 Task: Search one way flight ticket for 1 adult, 5 children, 2 infants in seat and 1 infant on lap in first from Ceiba: Jose Aponte De La Torre Airport to Evansville: Evansville Regional Airport on 5-3-2023. Choice of flights is Spirit. Number of bags: 1 checked bag. Price is upto 55000. Outbound departure time preference is 12:00.
Action: Mouse moved to (402, 354)
Screenshot: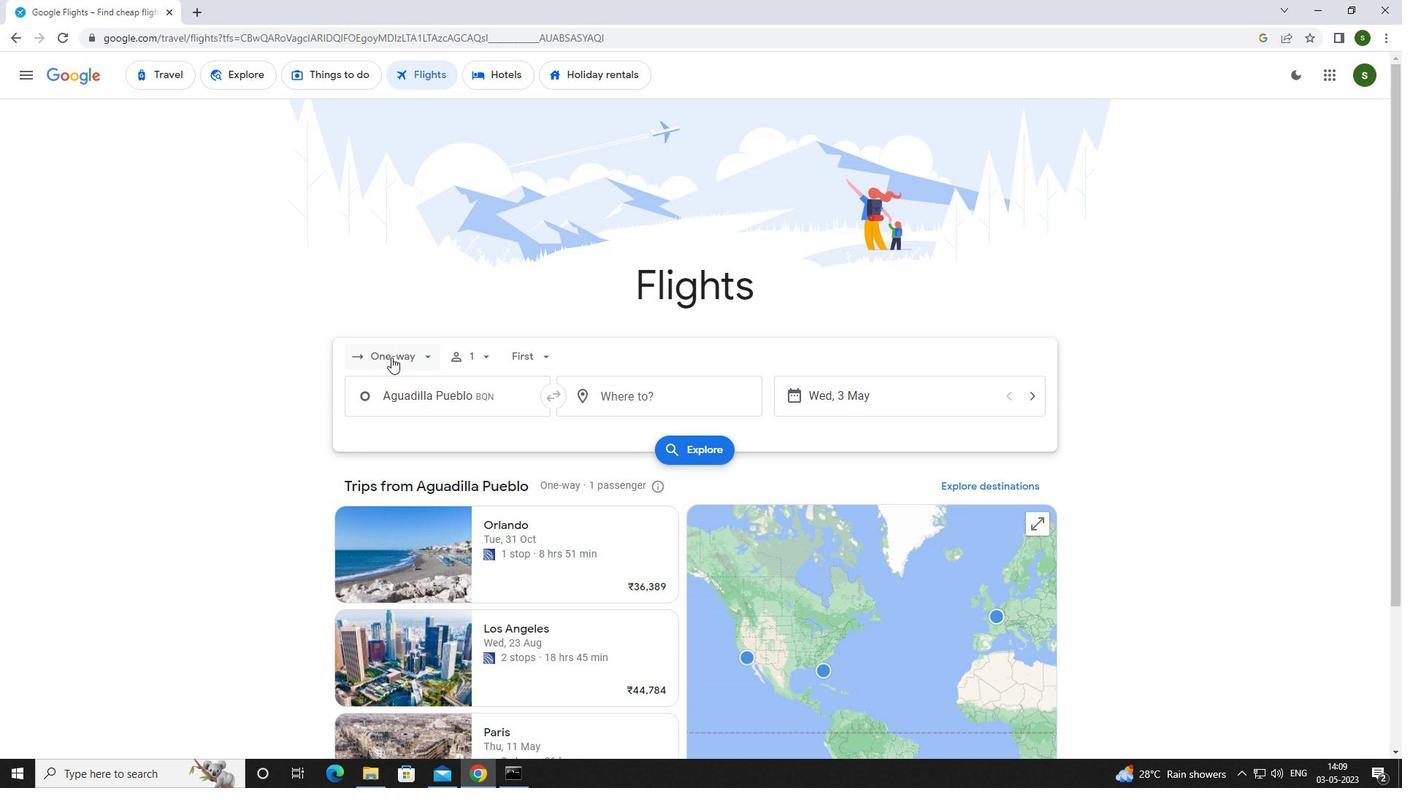 
Action: Mouse pressed left at (402, 354)
Screenshot: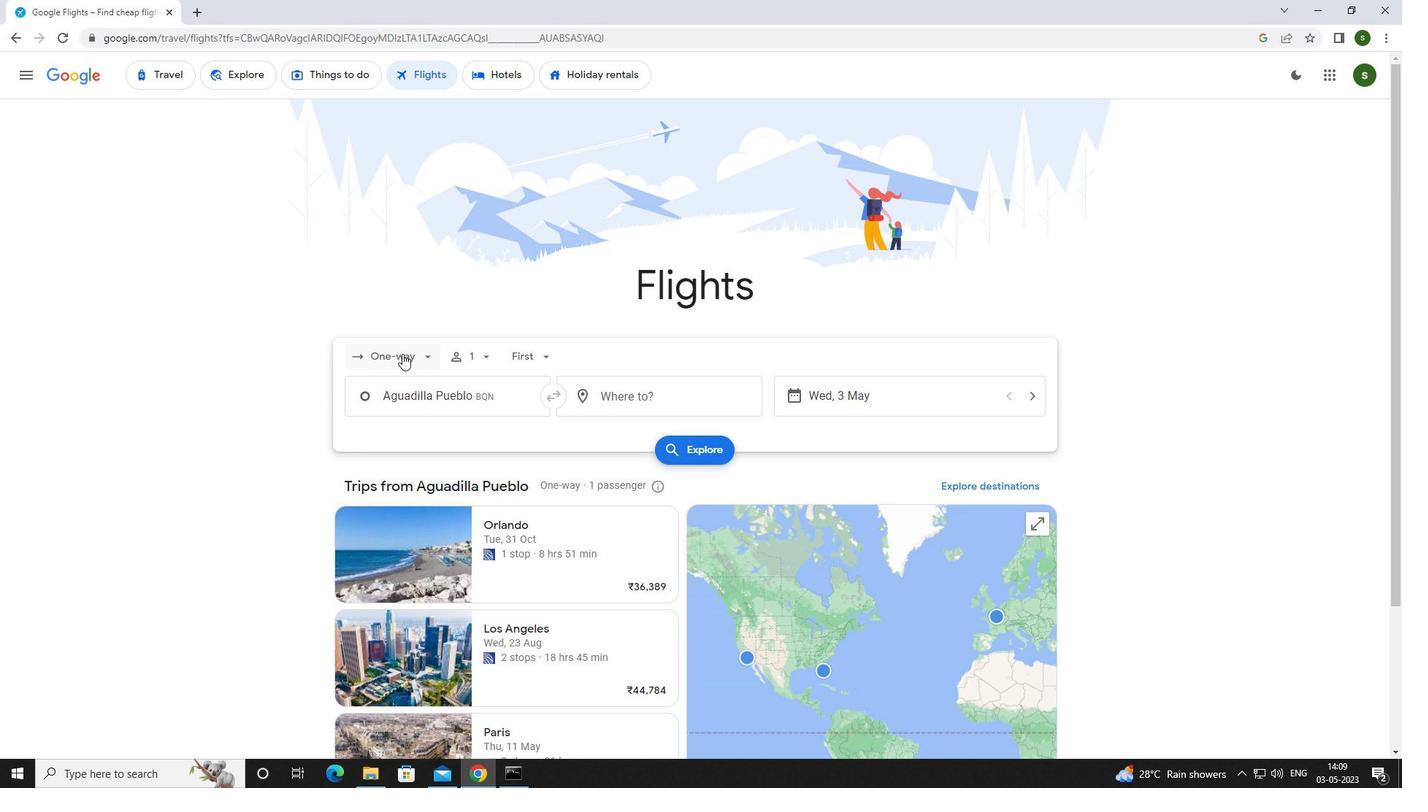
Action: Mouse moved to (403, 417)
Screenshot: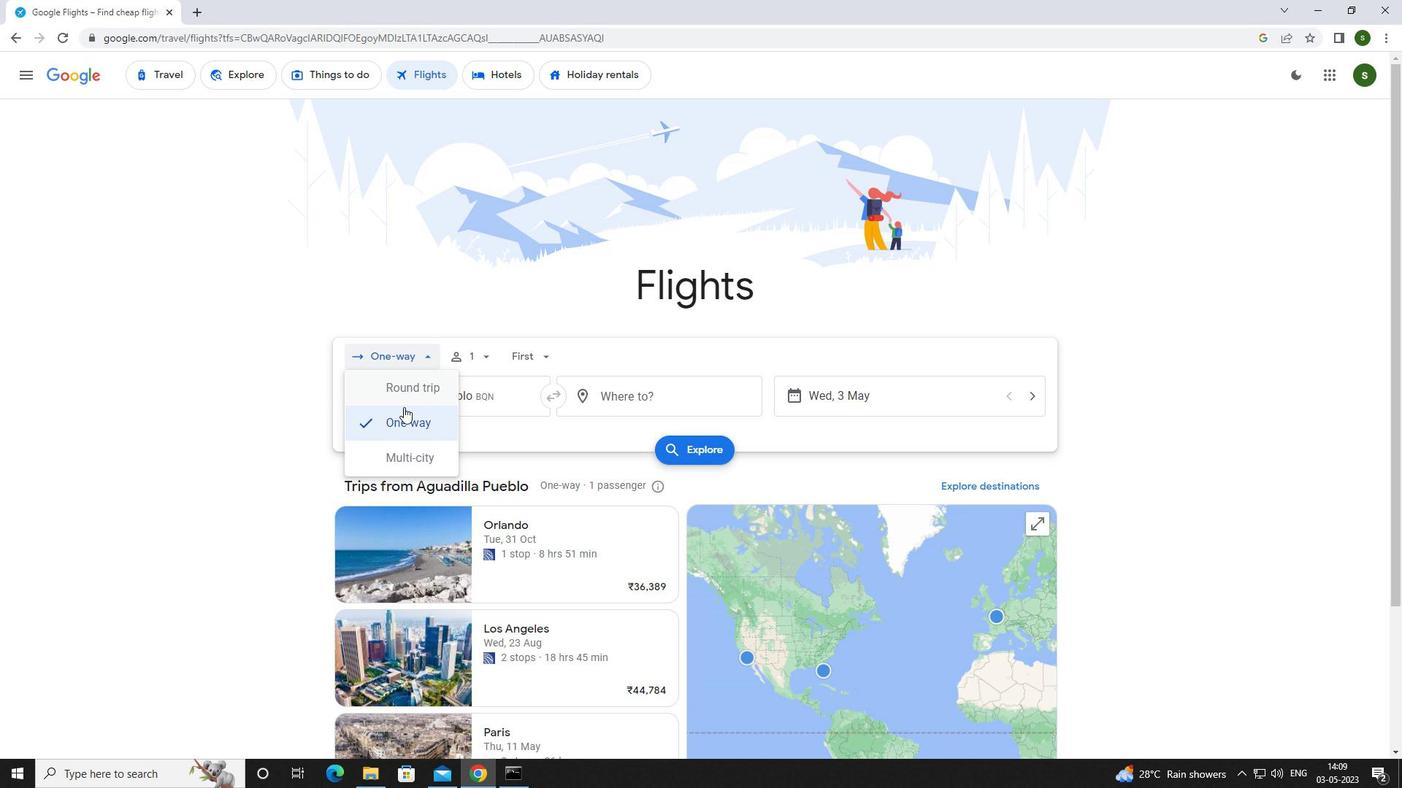 
Action: Mouse pressed left at (403, 417)
Screenshot: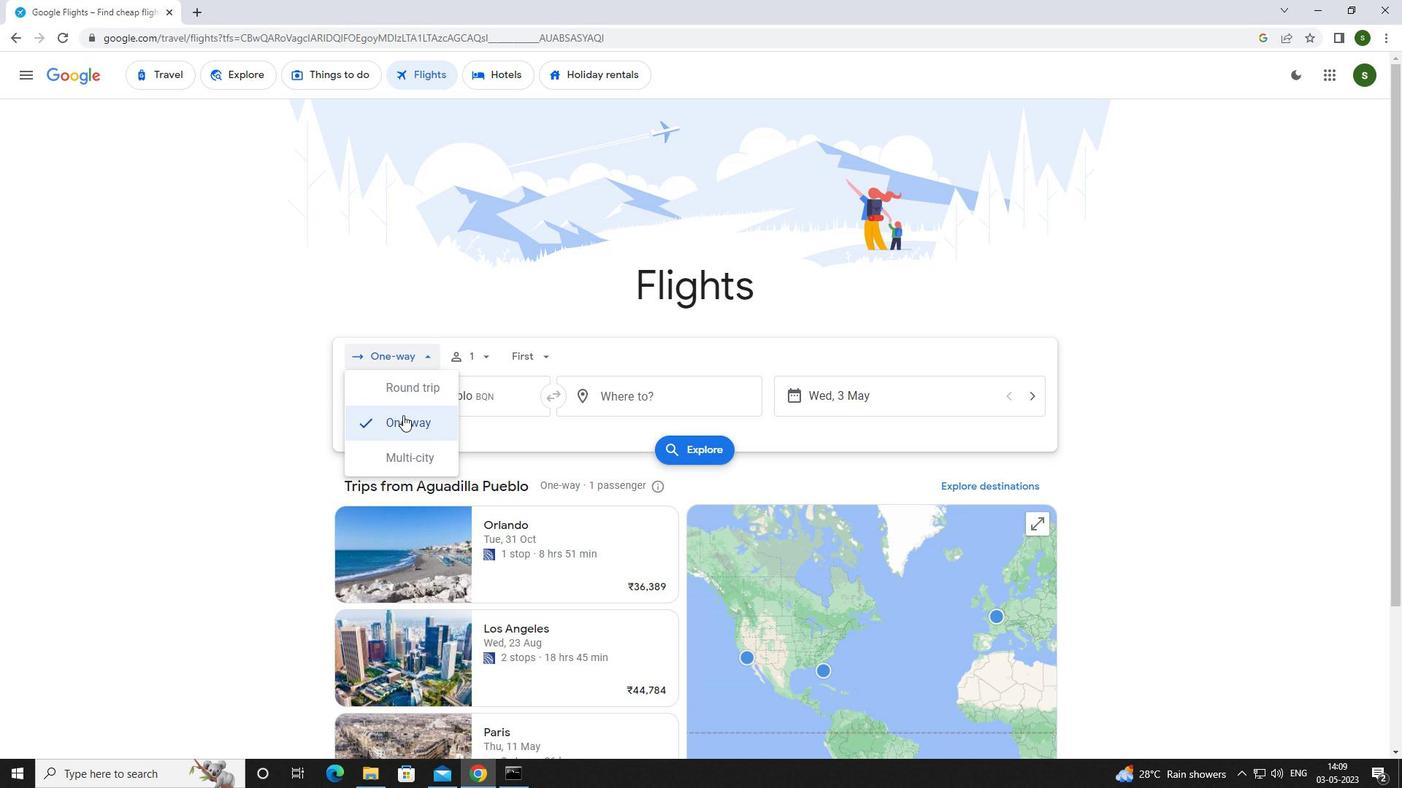 
Action: Mouse moved to (489, 366)
Screenshot: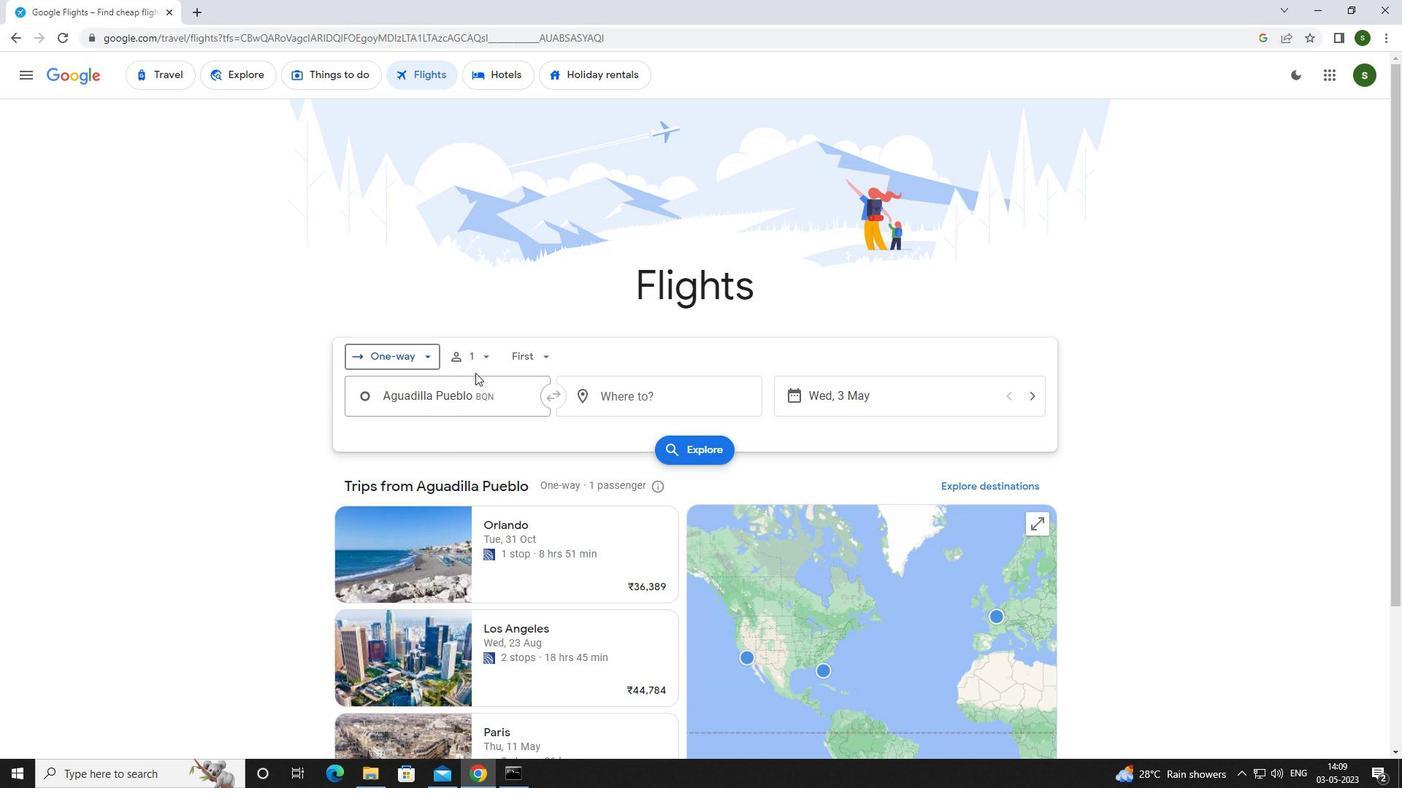
Action: Mouse pressed left at (489, 366)
Screenshot: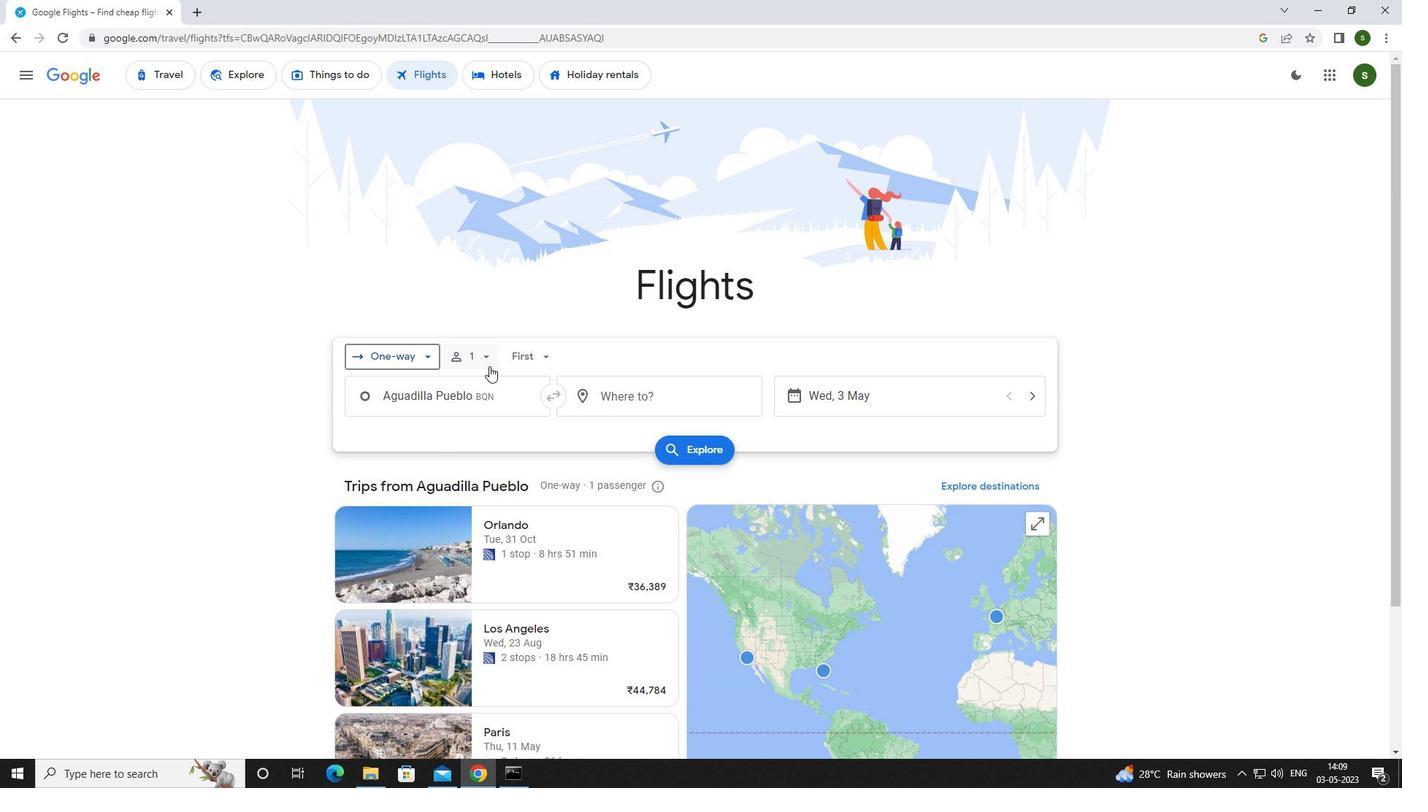 
Action: Mouse moved to (606, 434)
Screenshot: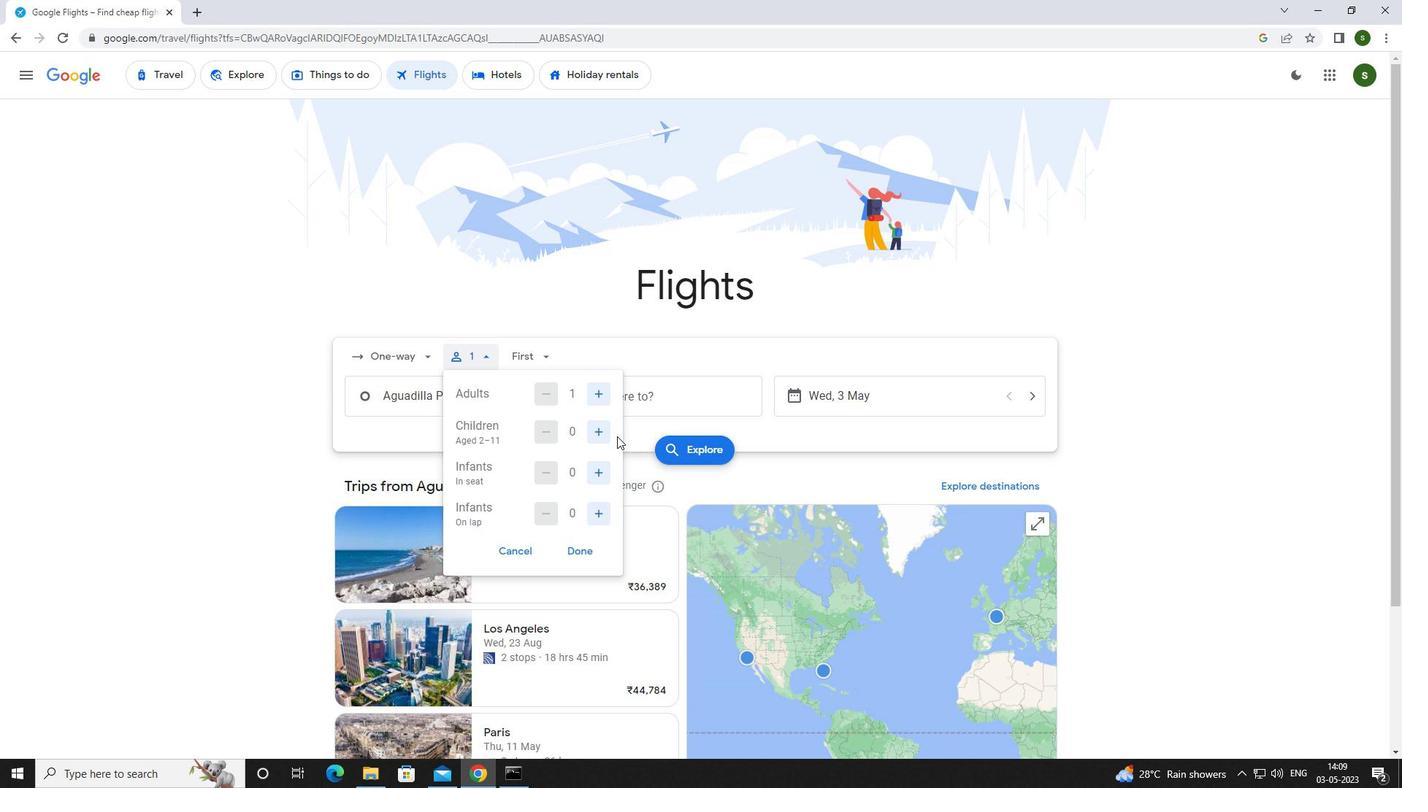 
Action: Mouse pressed left at (606, 434)
Screenshot: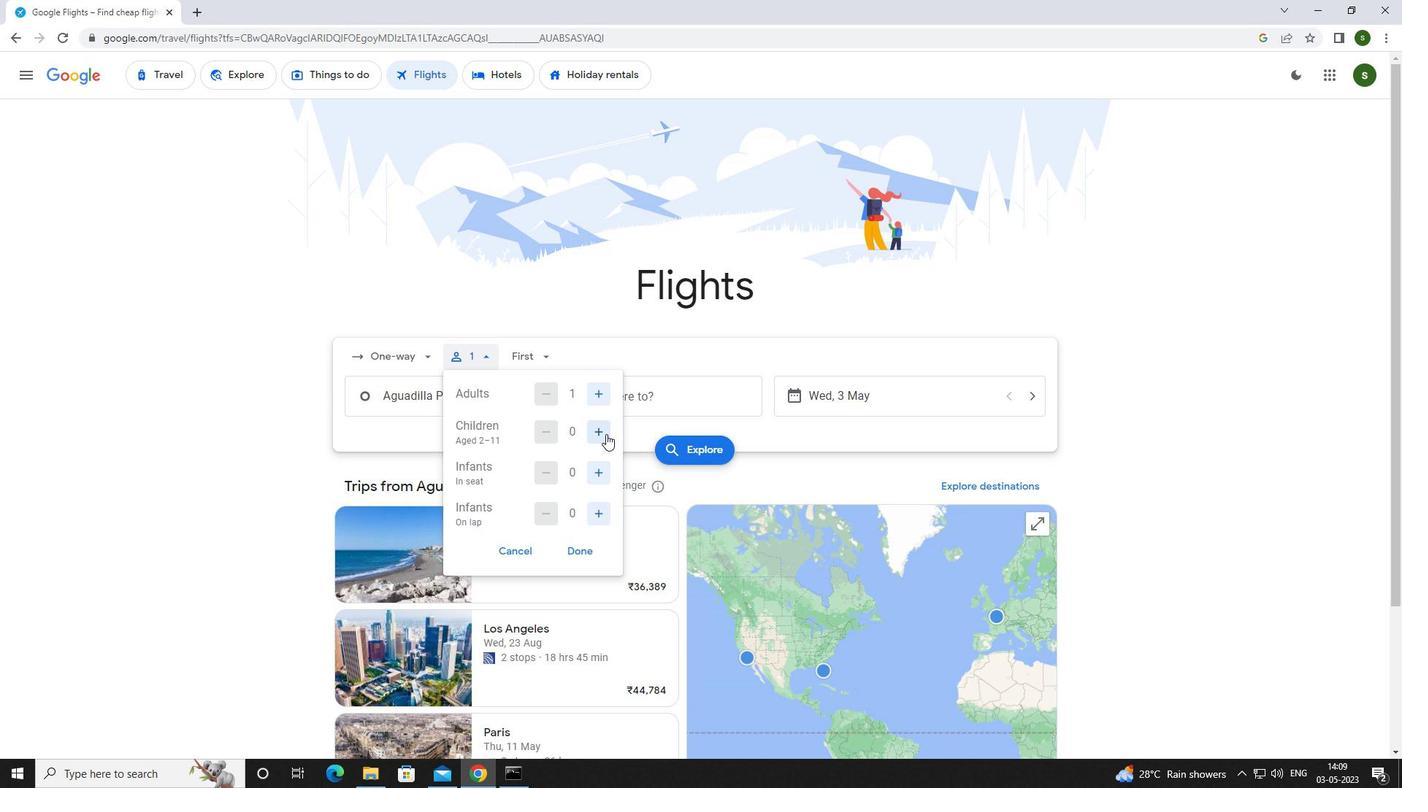 
Action: Mouse pressed left at (606, 434)
Screenshot: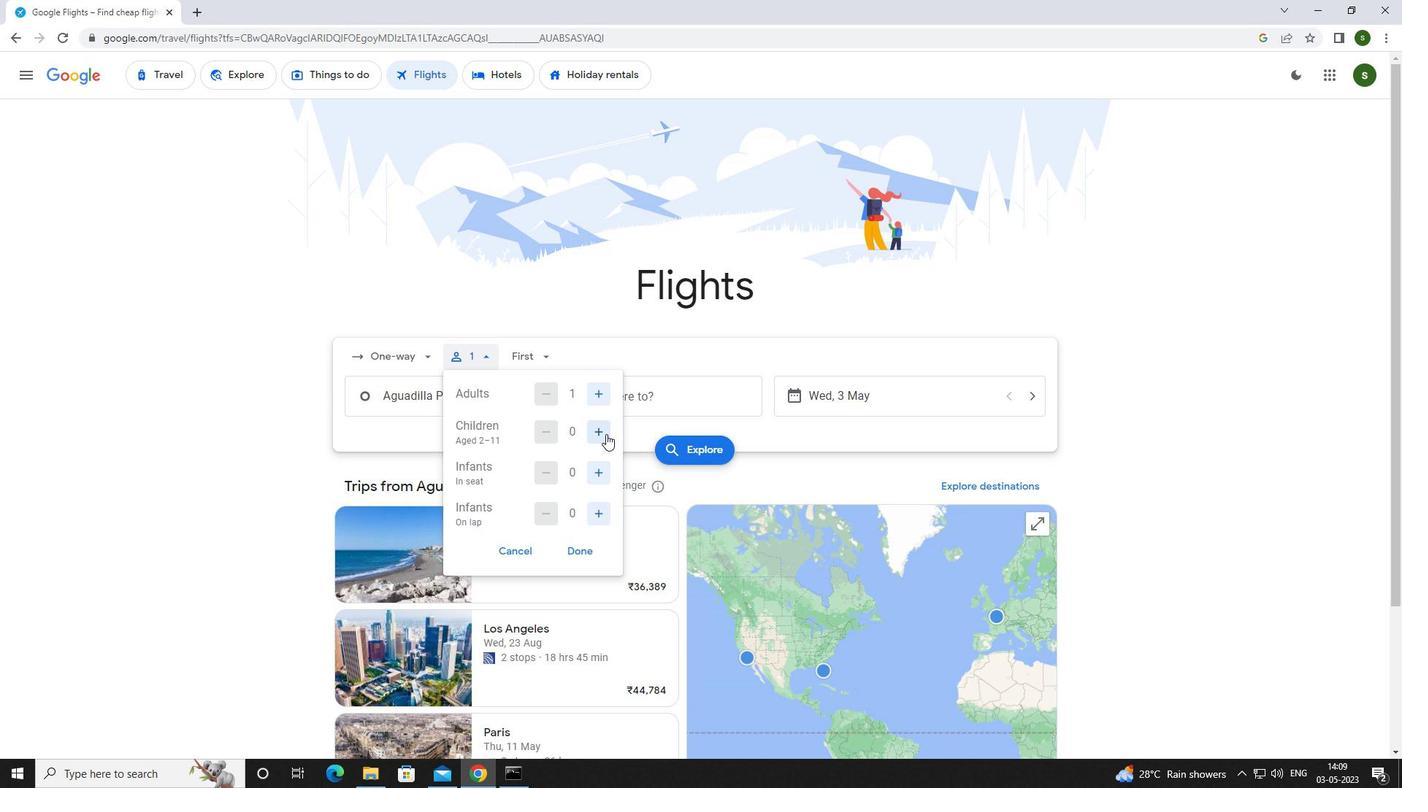 
Action: Mouse pressed left at (606, 434)
Screenshot: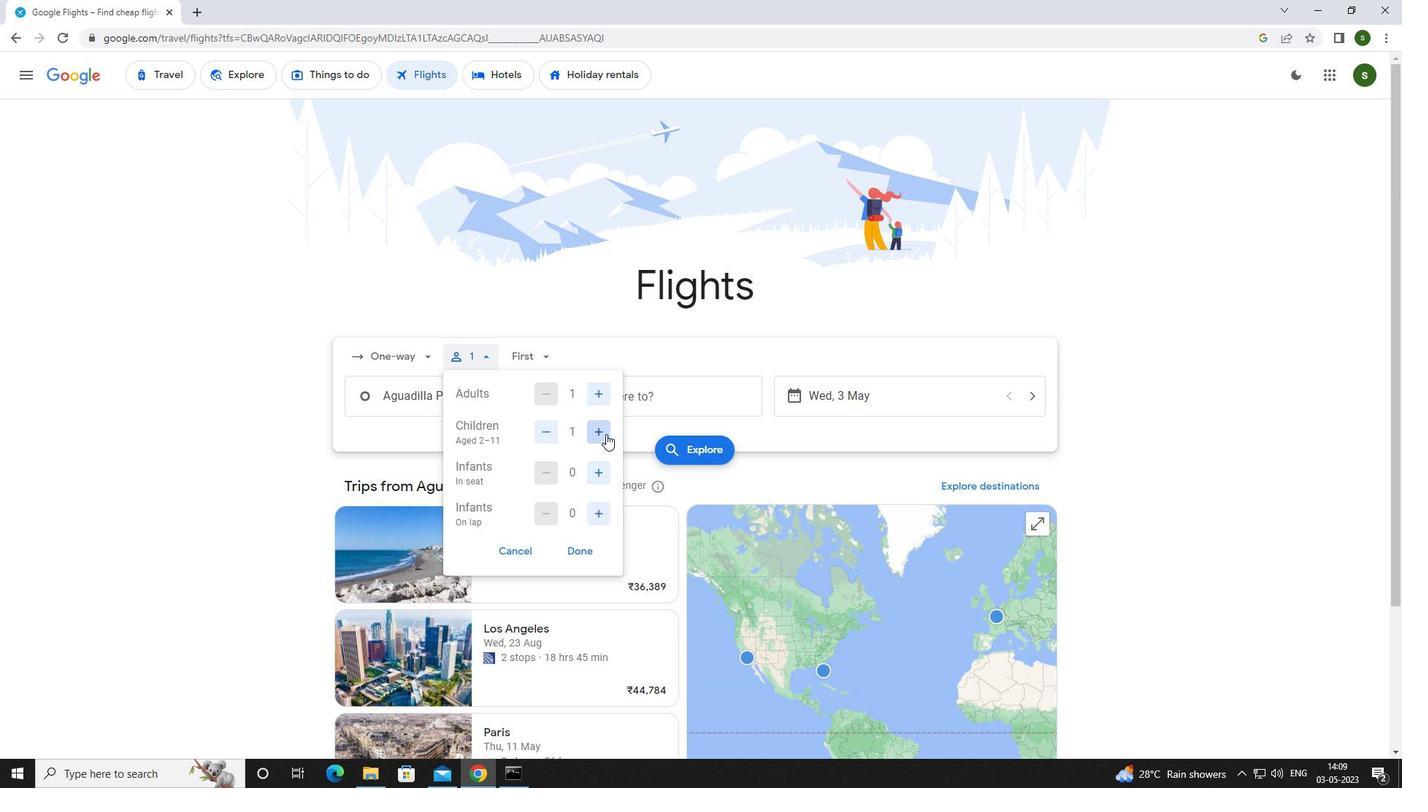 
Action: Mouse pressed left at (606, 434)
Screenshot: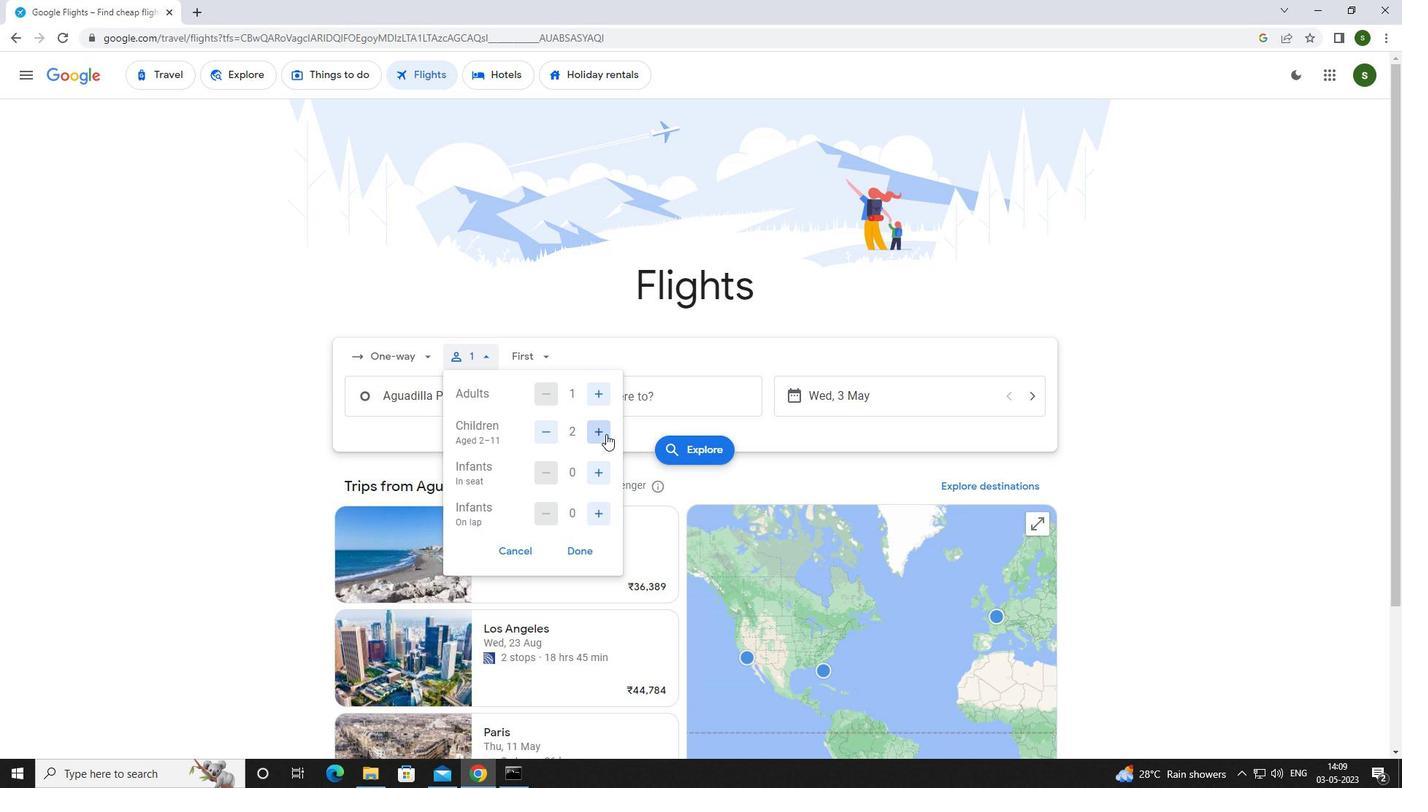 
Action: Mouse pressed left at (606, 434)
Screenshot: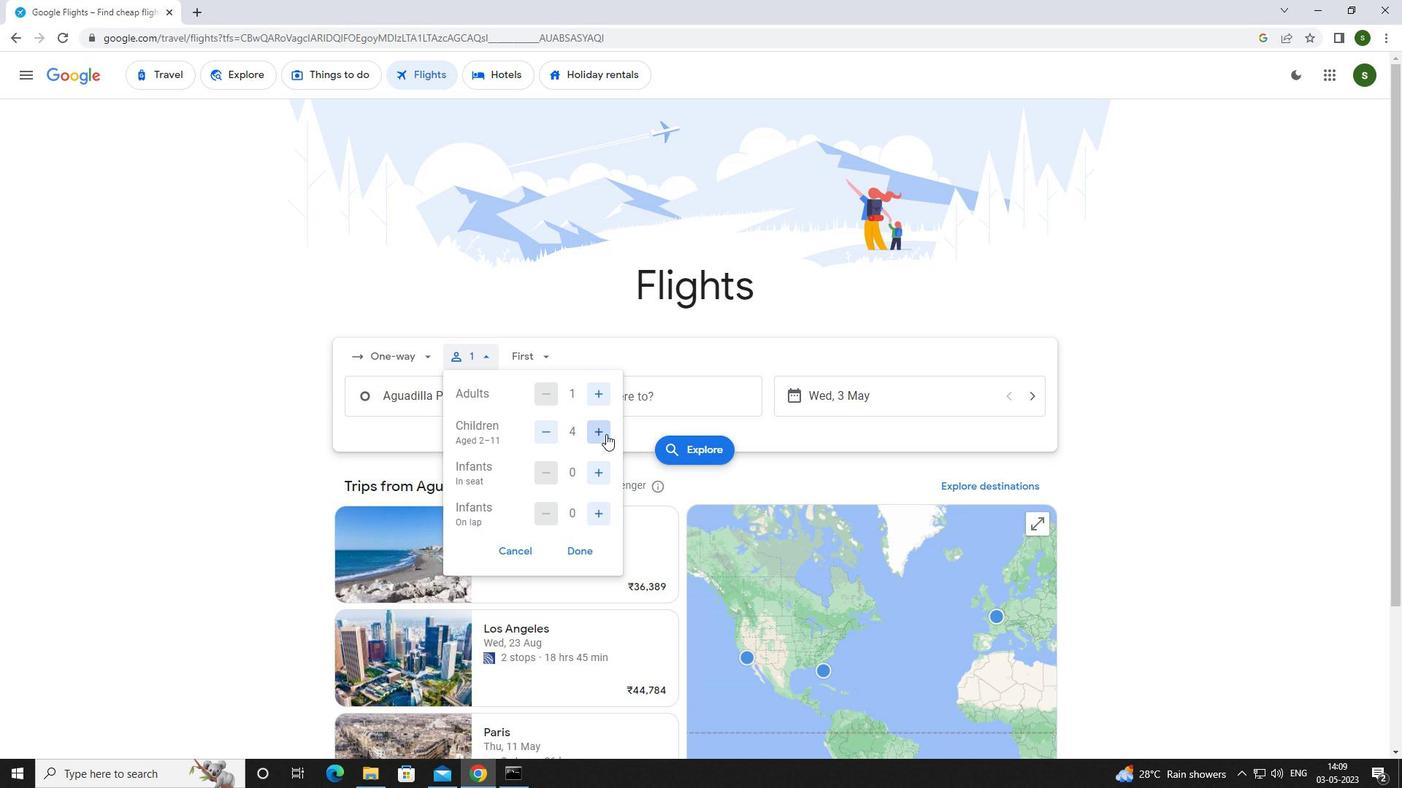 
Action: Mouse moved to (607, 475)
Screenshot: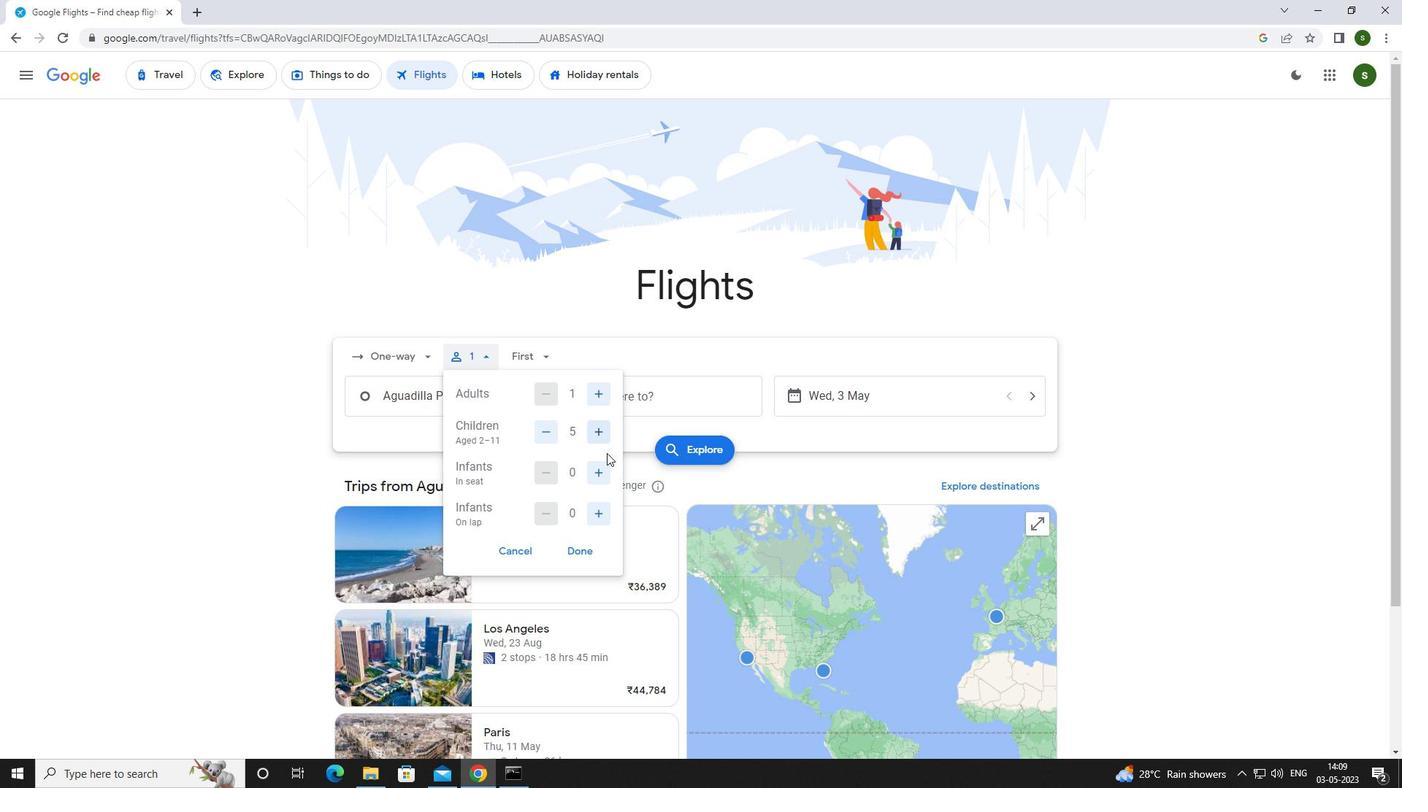 
Action: Mouse pressed left at (607, 475)
Screenshot: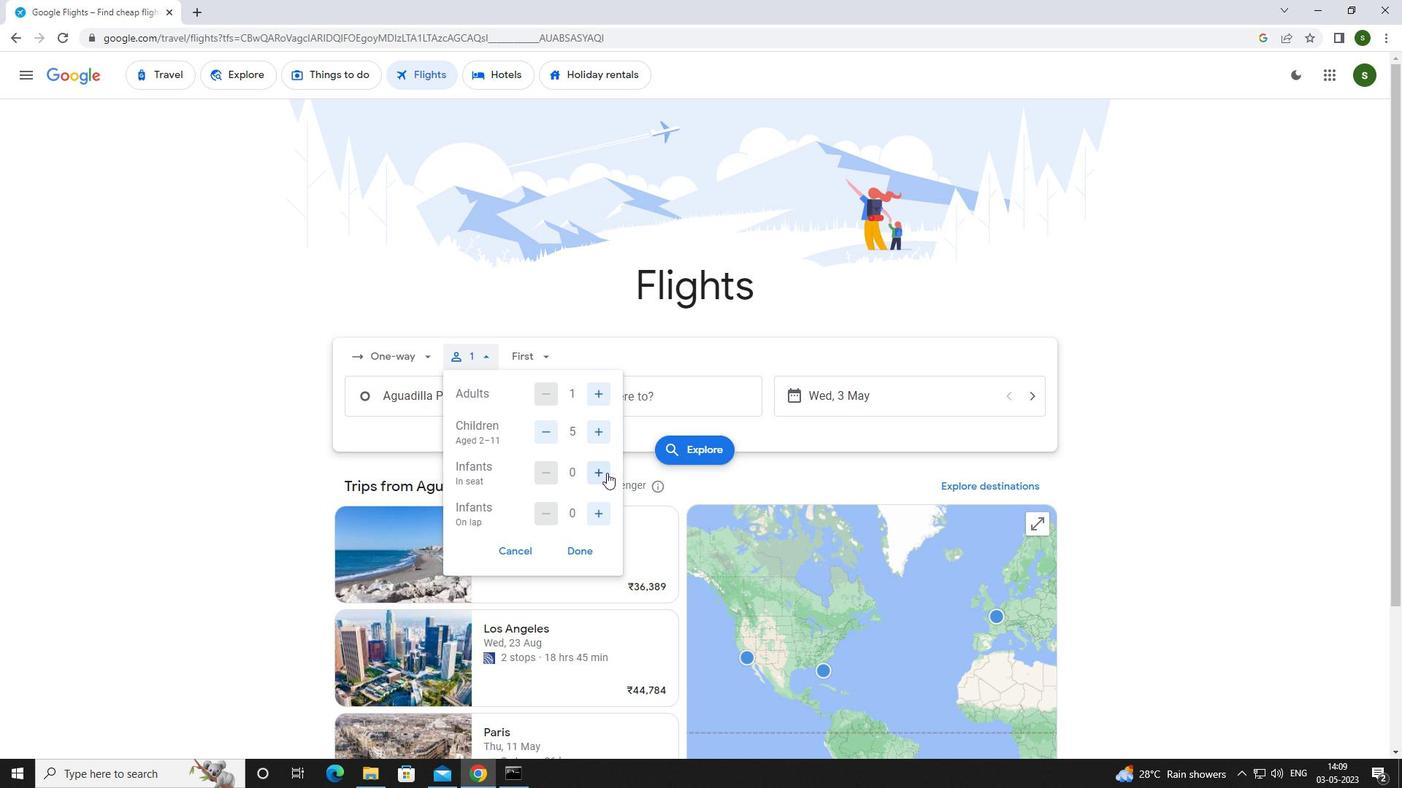 
Action: Mouse moved to (599, 513)
Screenshot: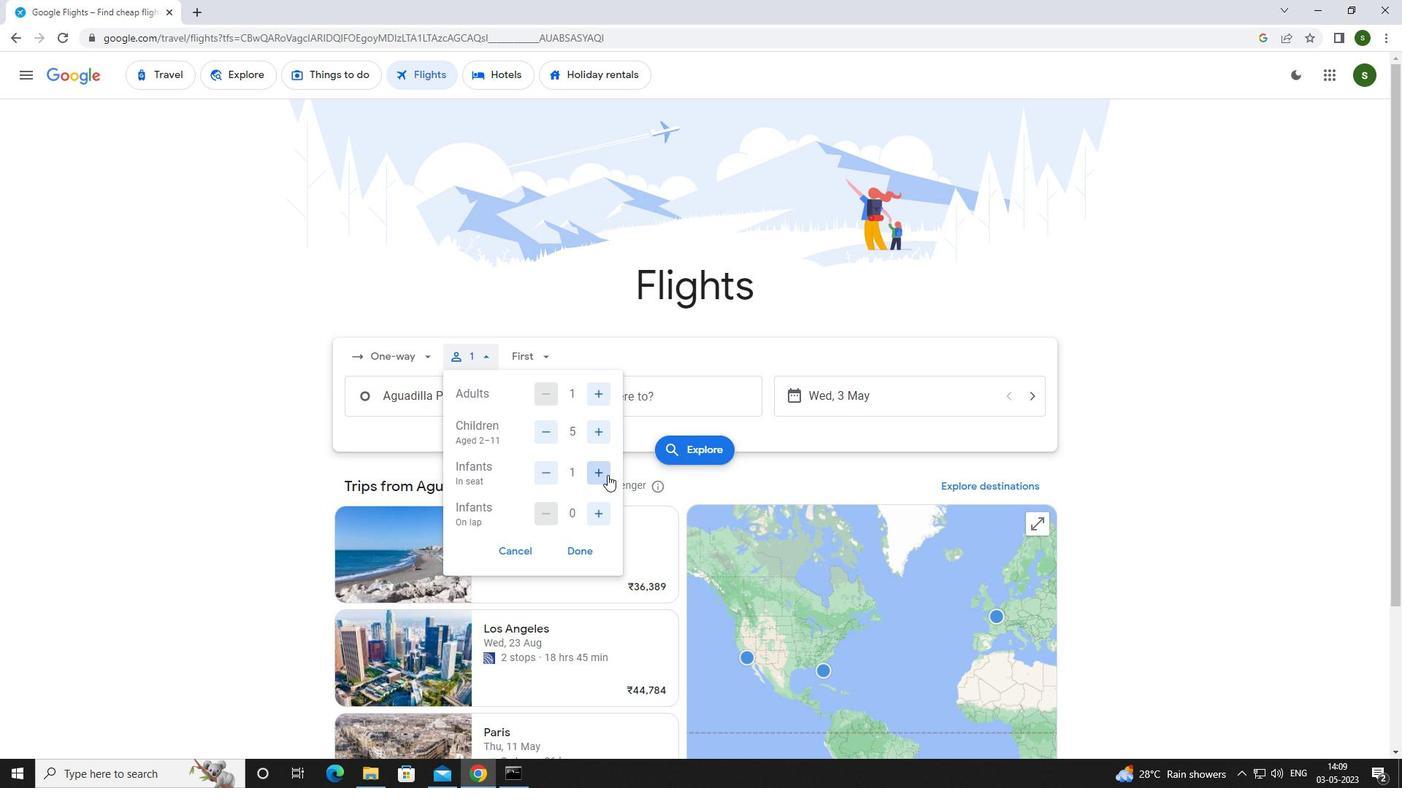 
Action: Mouse pressed left at (599, 513)
Screenshot: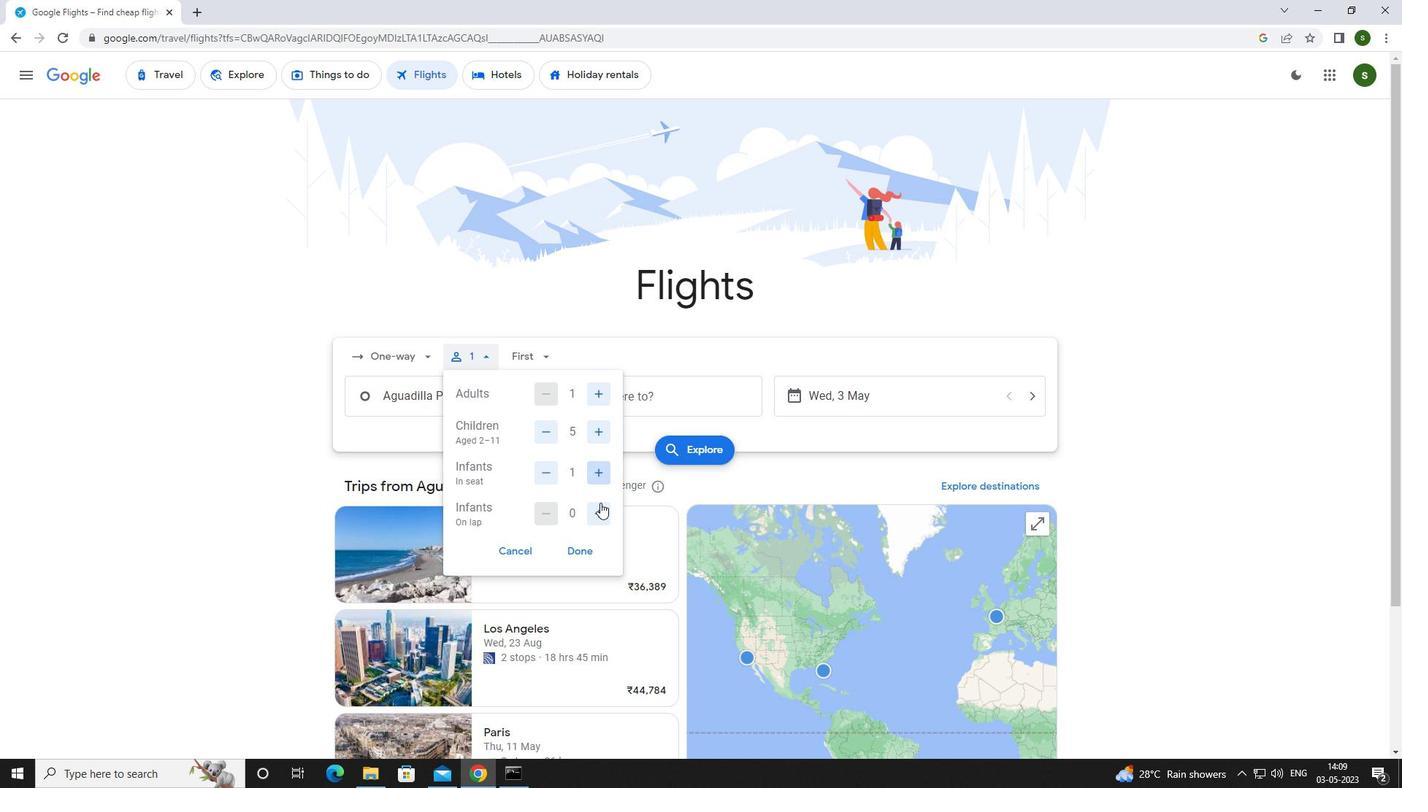 
Action: Mouse moved to (550, 357)
Screenshot: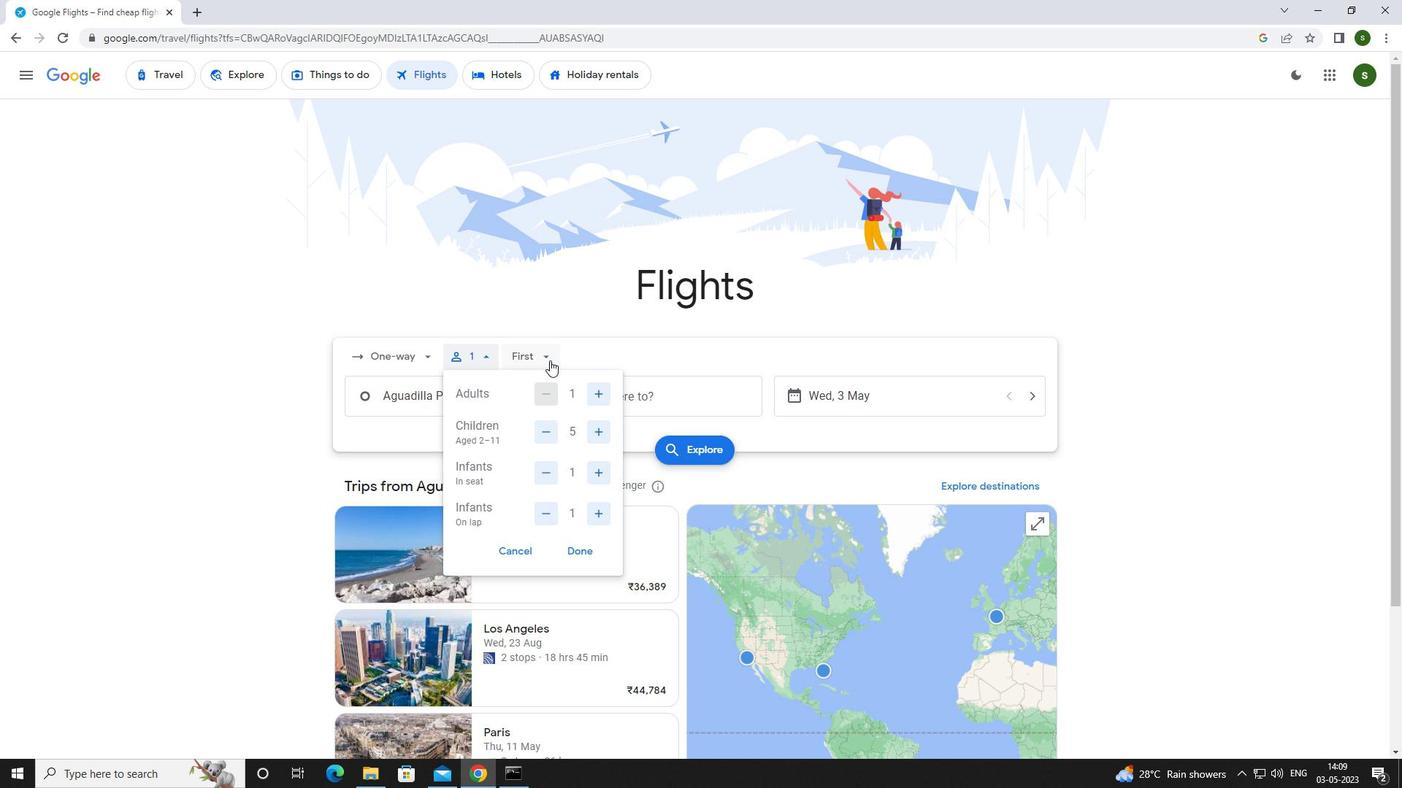 
Action: Mouse pressed left at (550, 357)
Screenshot: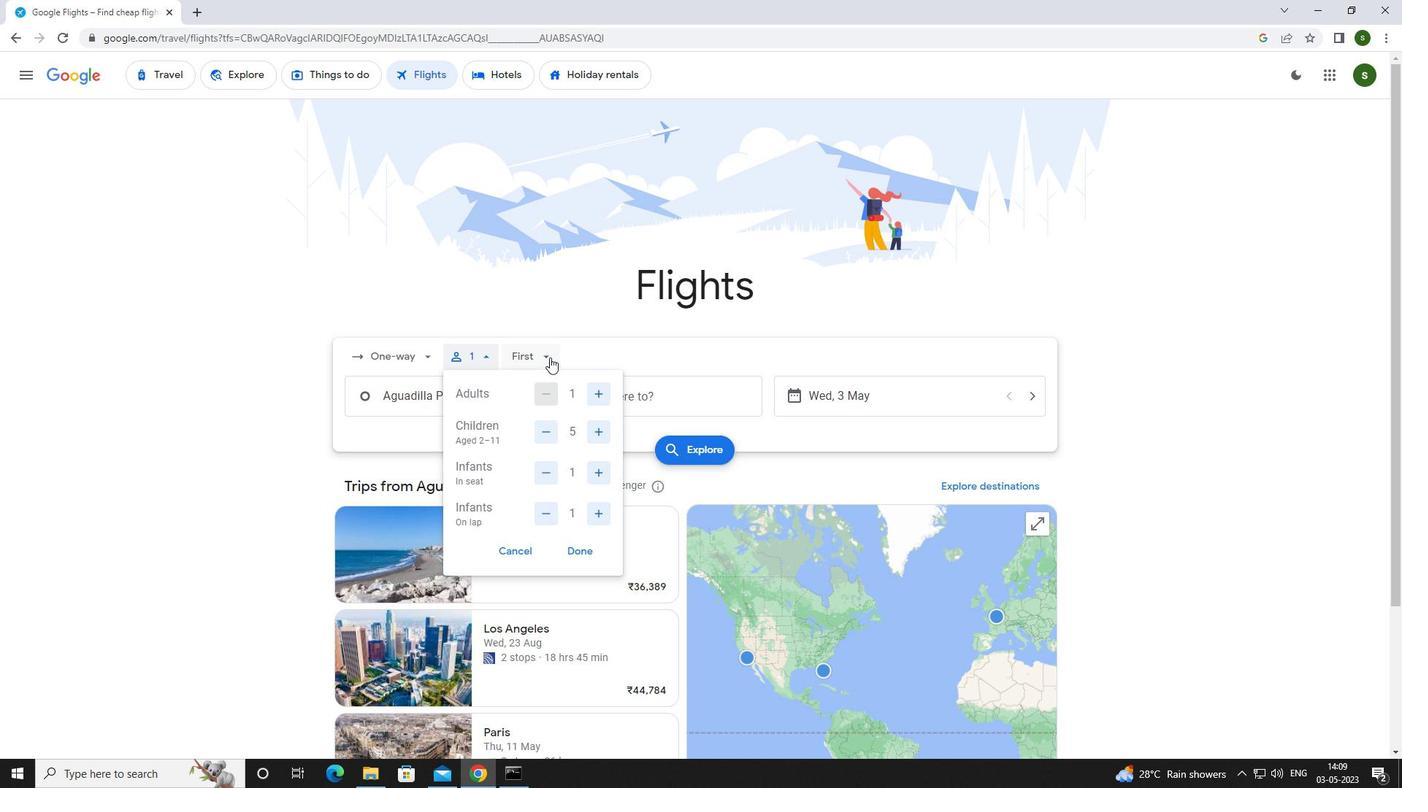 
Action: Mouse moved to (548, 493)
Screenshot: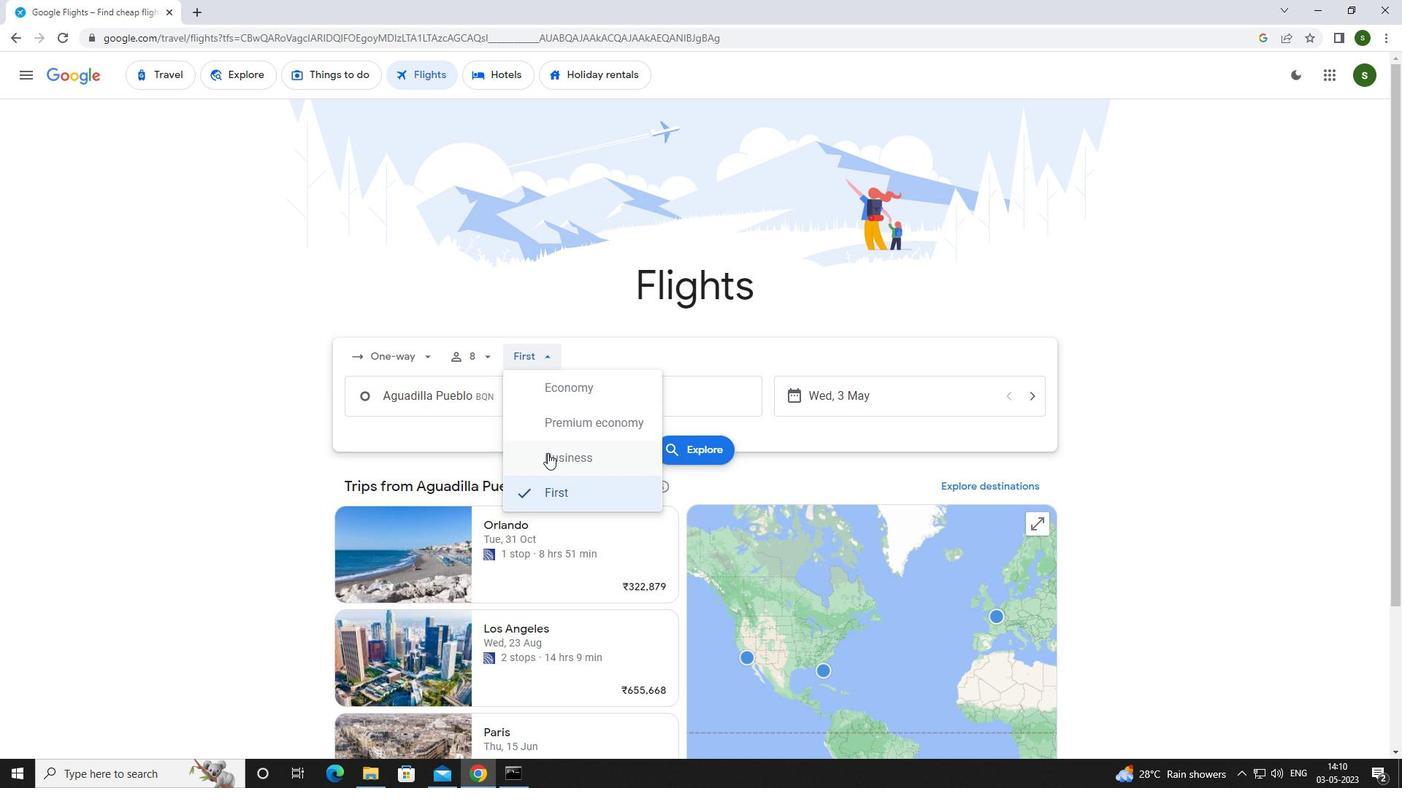 
Action: Mouse pressed left at (548, 493)
Screenshot: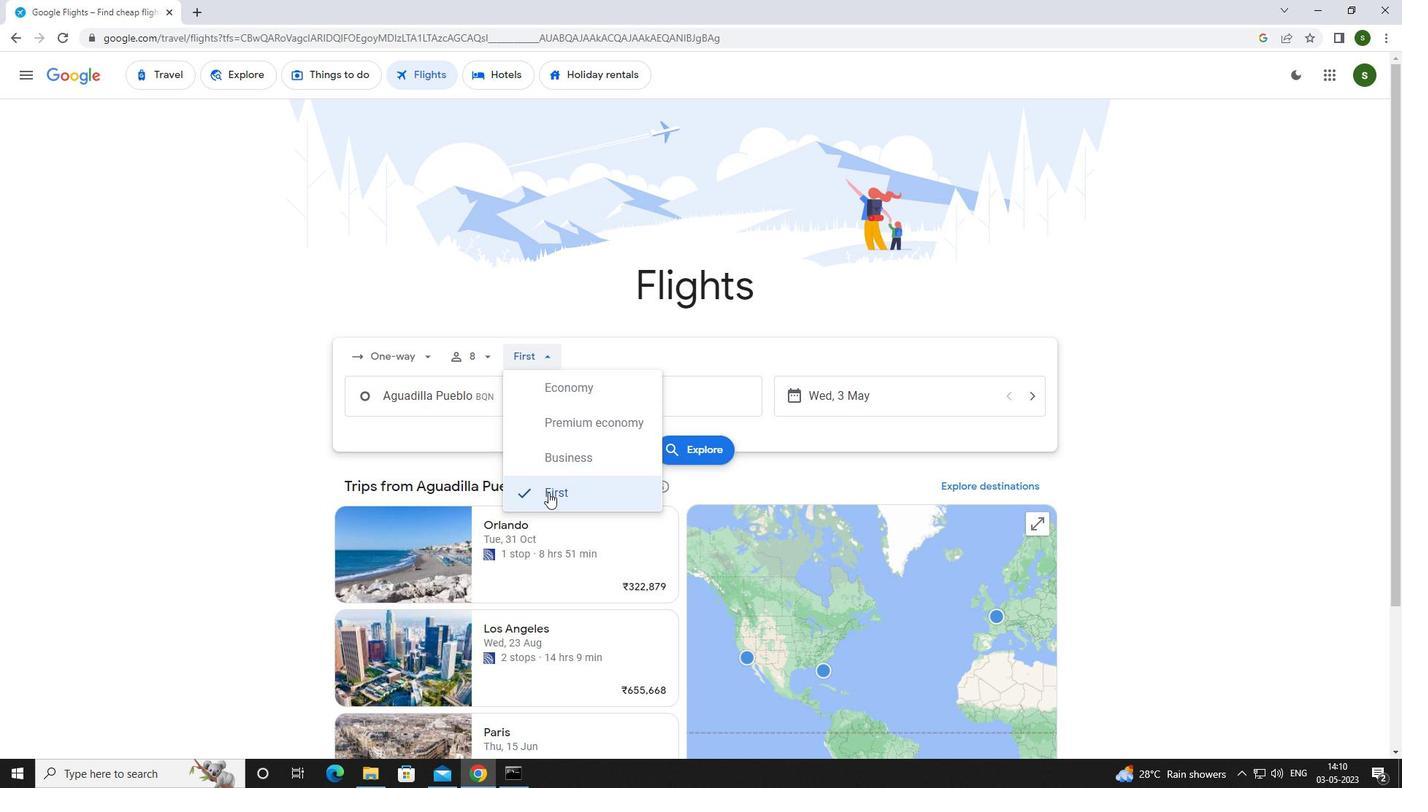 
Action: Mouse moved to (514, 401)
Screenshot: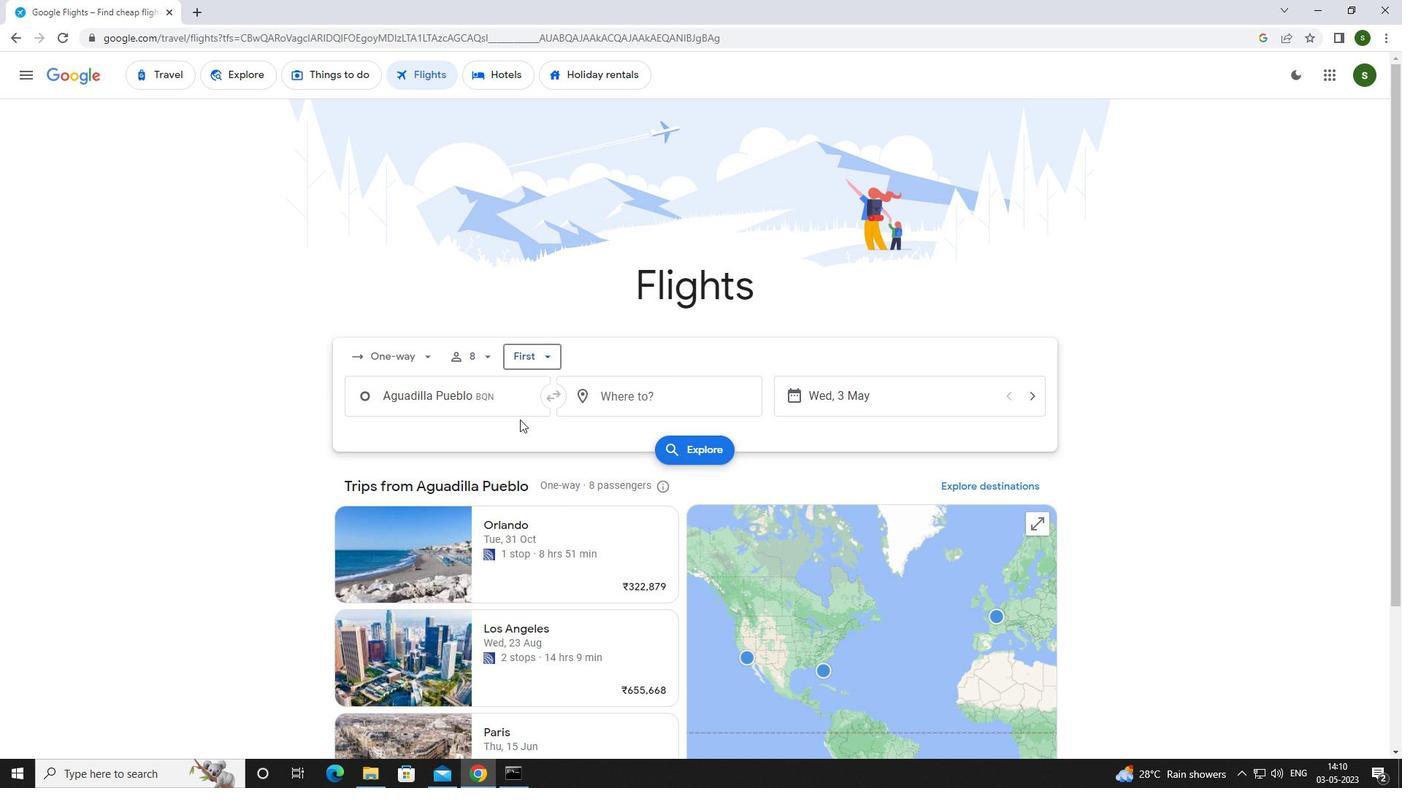 
Action: Mouse pressed left at (514, 401)
Screenshot: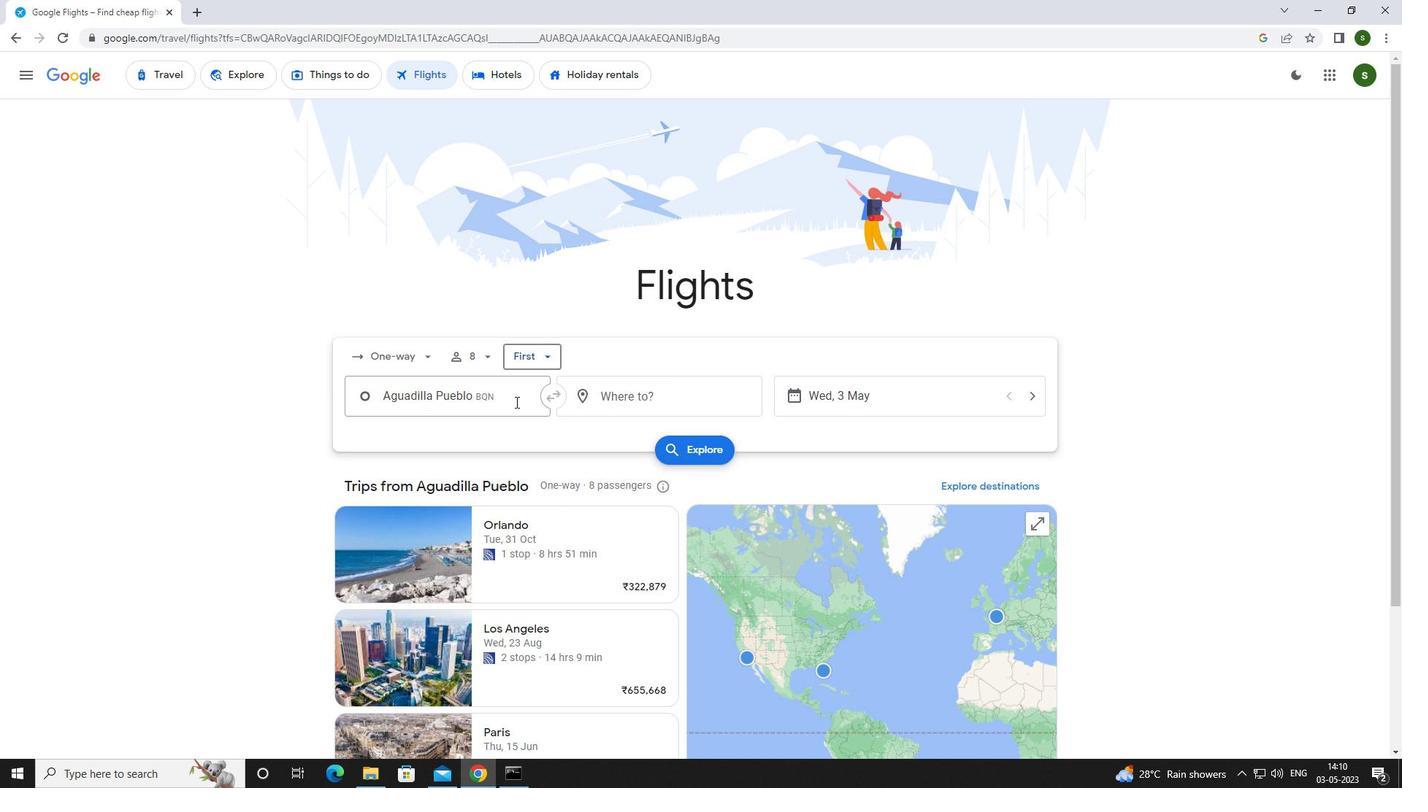 
Action: Mouse moved to (514, 399)
Screenshot: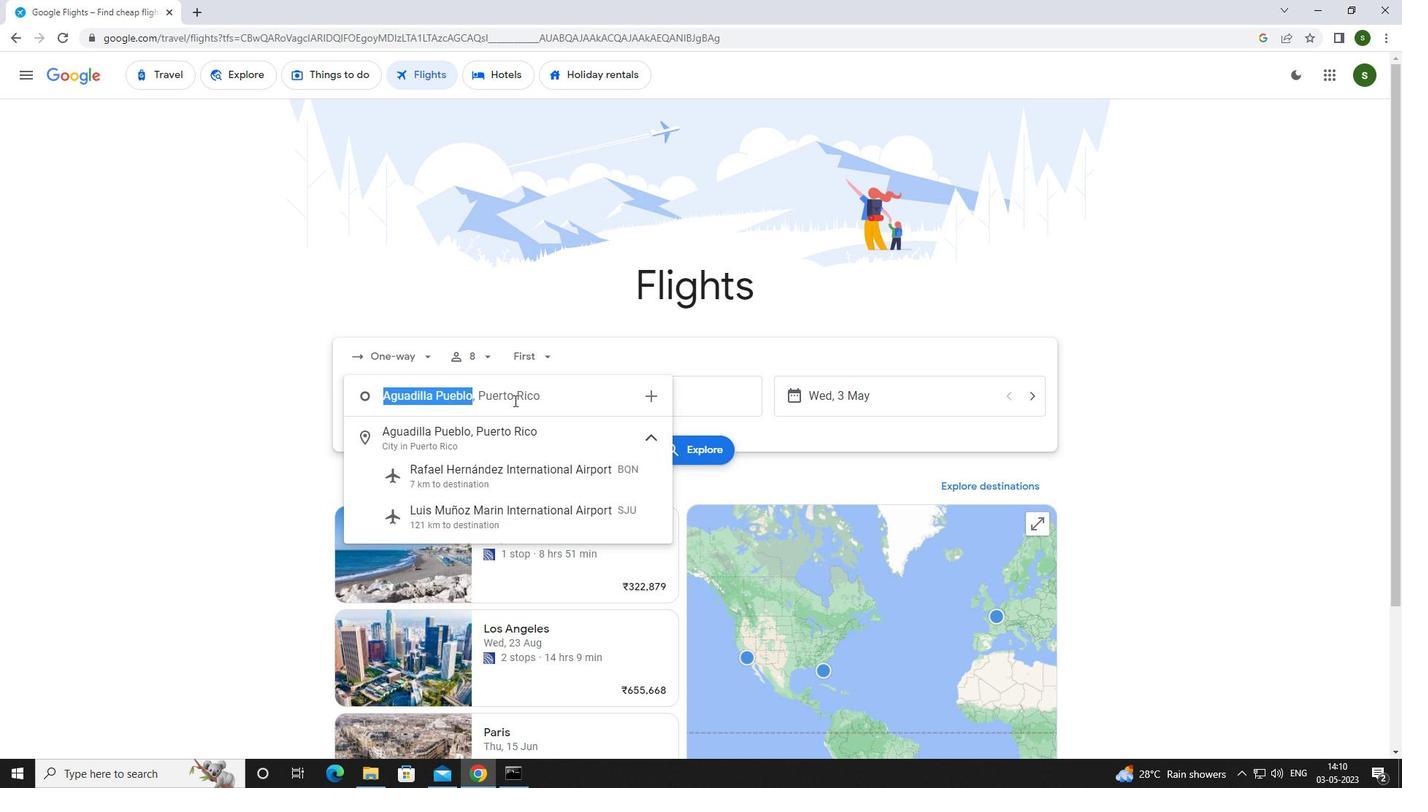 
Action: Key pressed <Key.caps_lock>j<Key.caps_lock>Ose<Key.space><Key.caps_lock>a<Key.caps_lock>pon
Screenshot: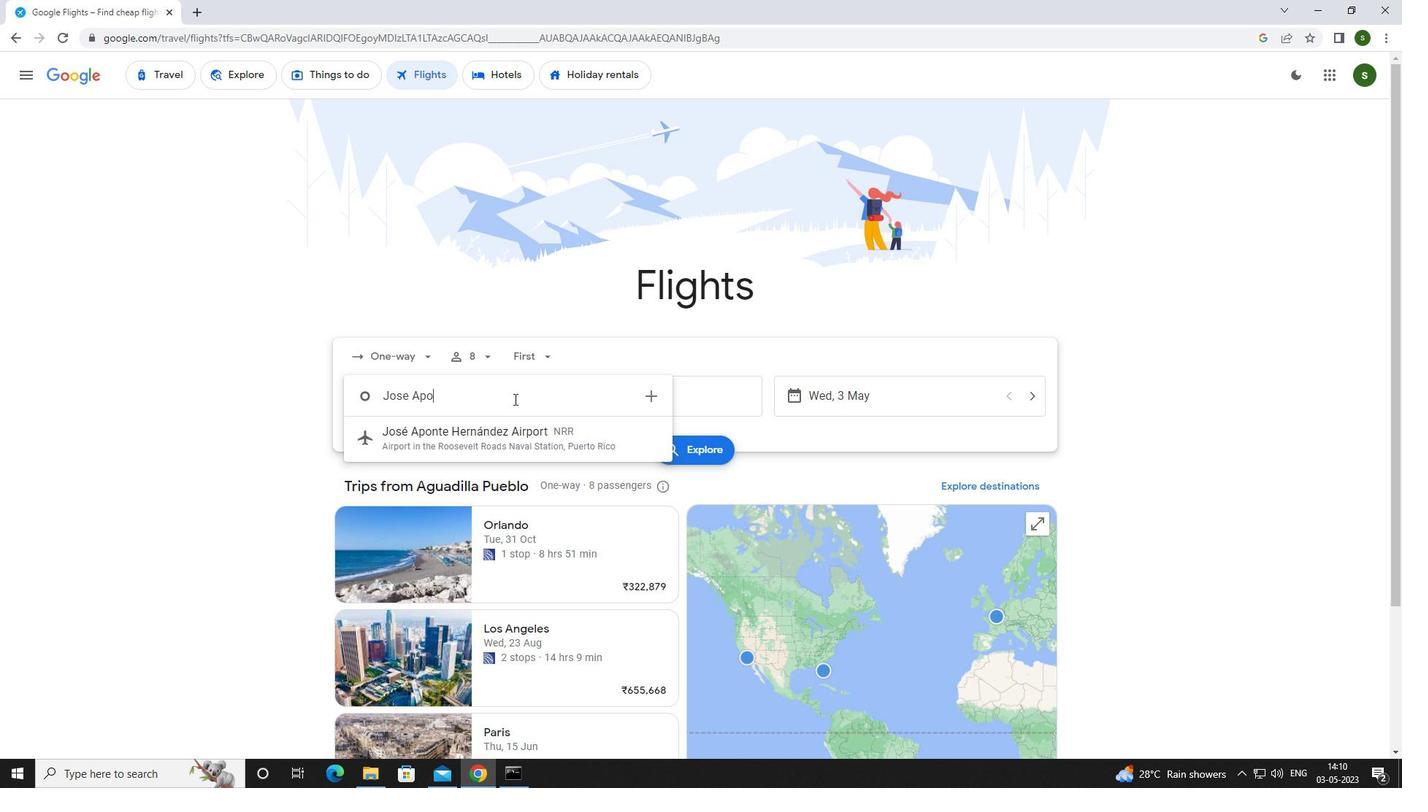 
Action: Mouse moved to (515, 440)
Screenshot: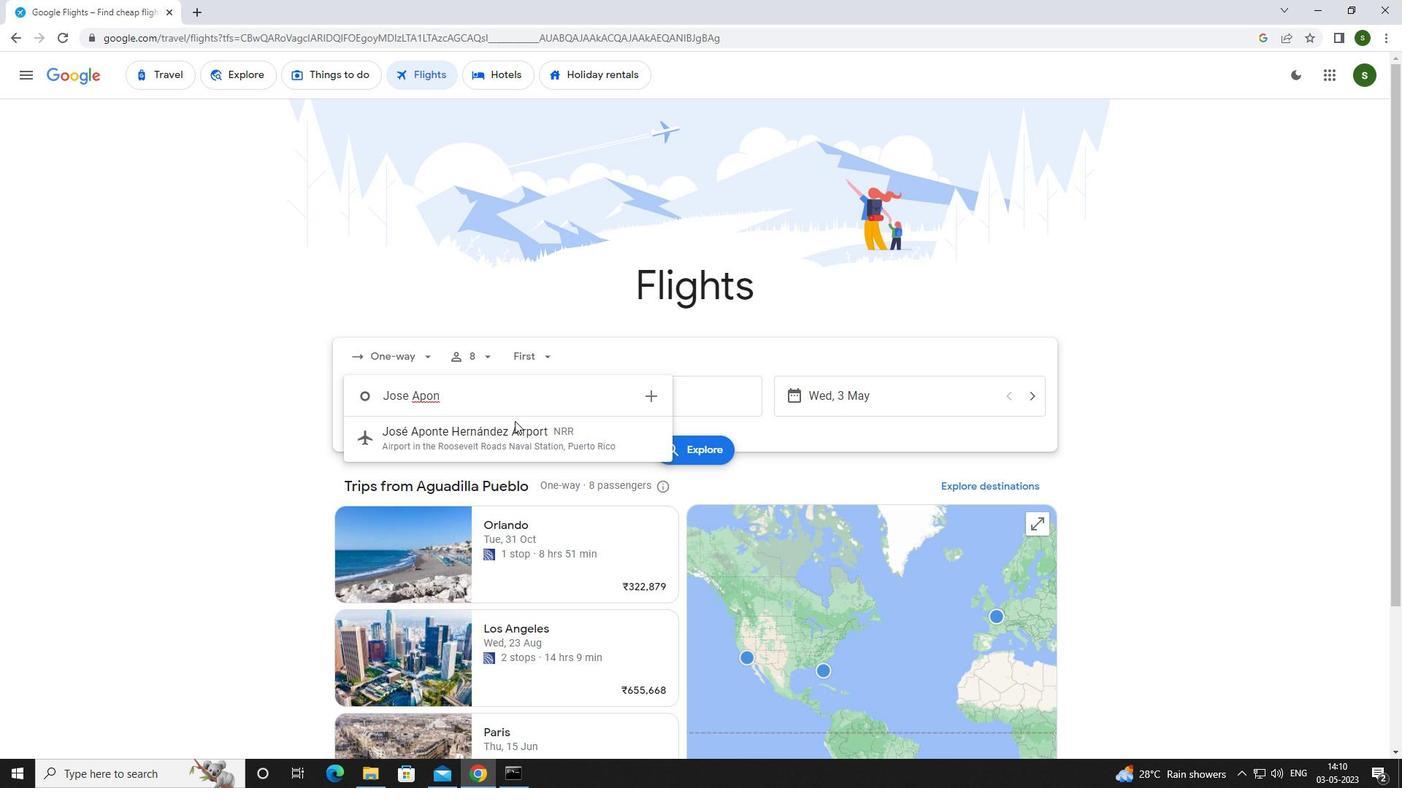 
Action: Mouse pressed left at (515, 440)
Screenshot: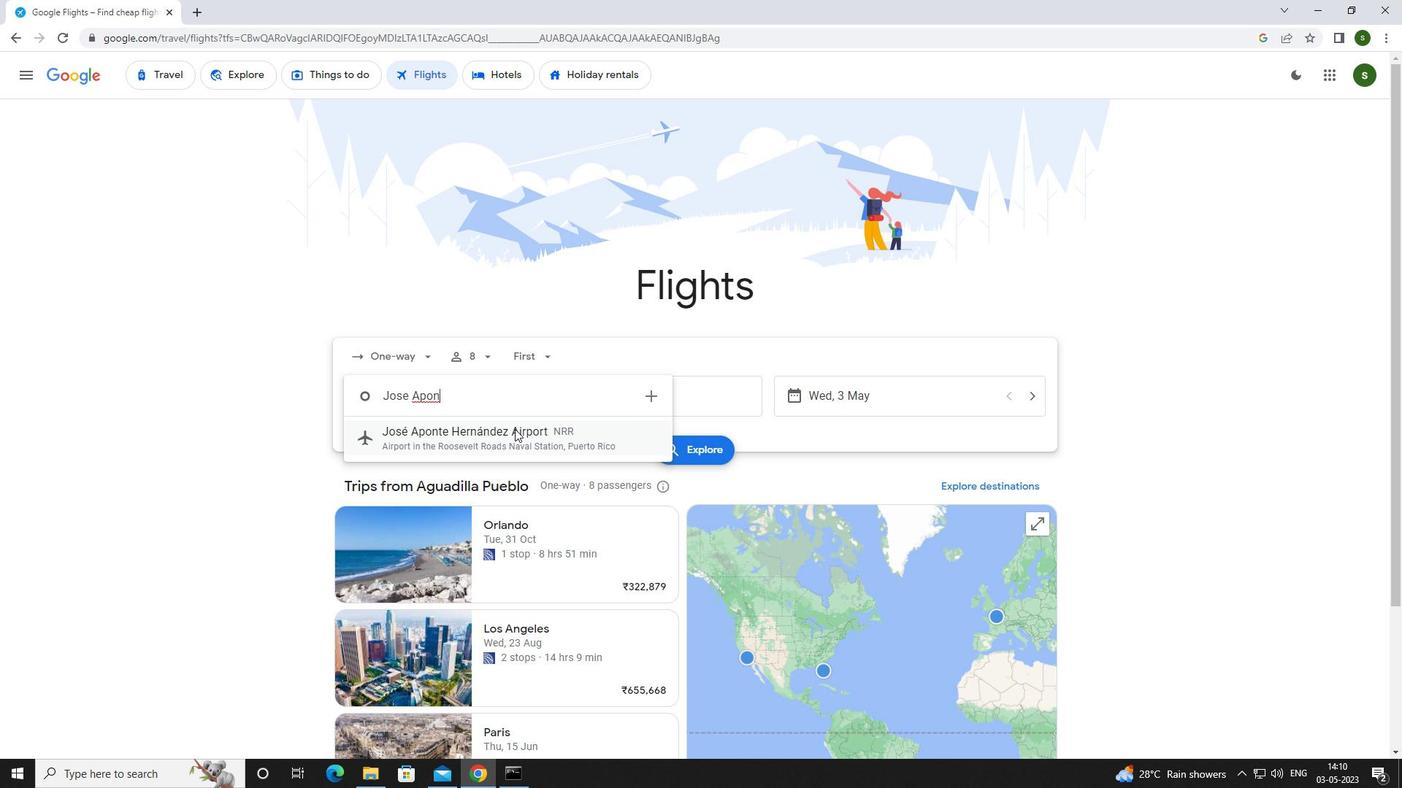 
Action: Mouse moved to (681, 404)
Screenshot: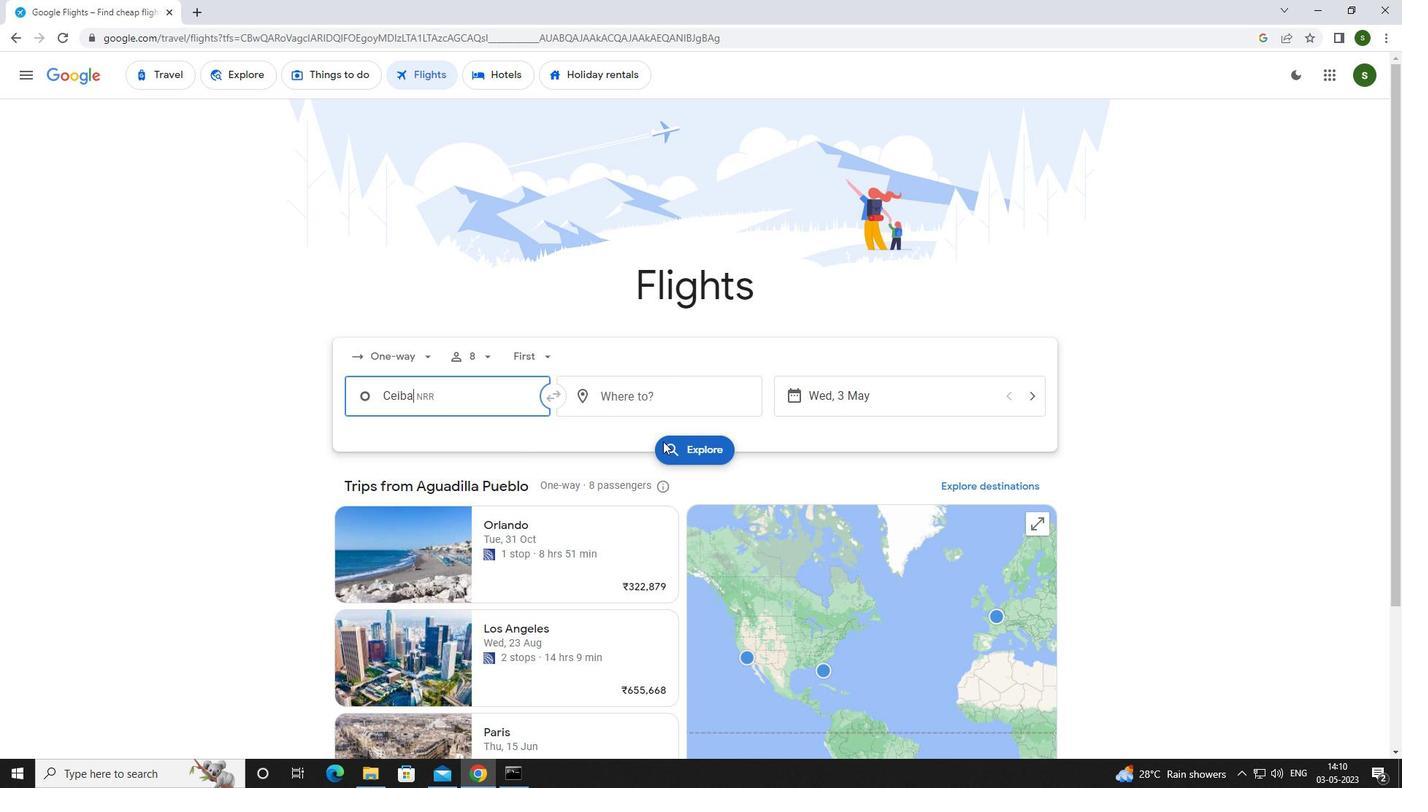 
Action: Mouse pressed left at (681, 404)
Screenshot: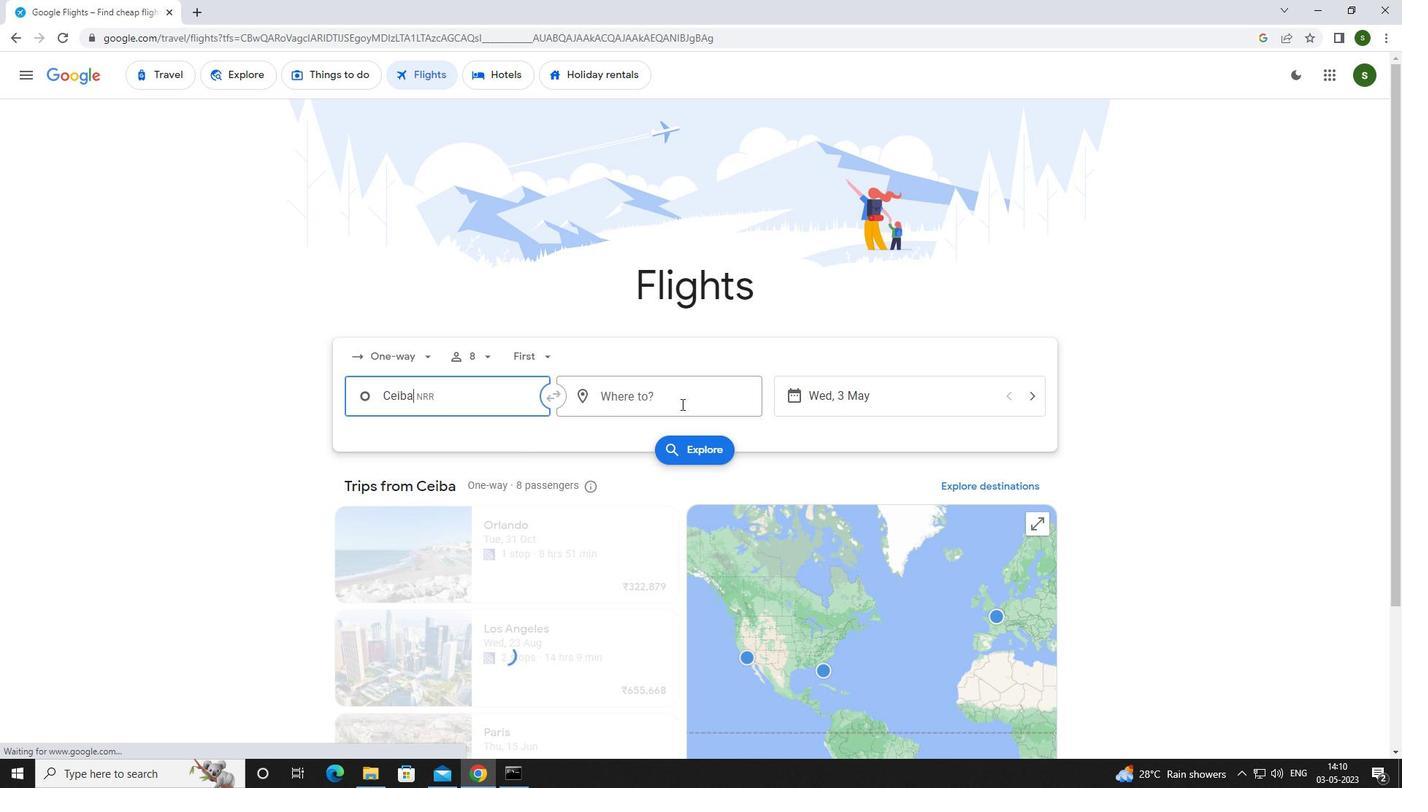 
Action: Key pressed <Key.caps_lock>e<Key.caps_lock>vans
Screenshot: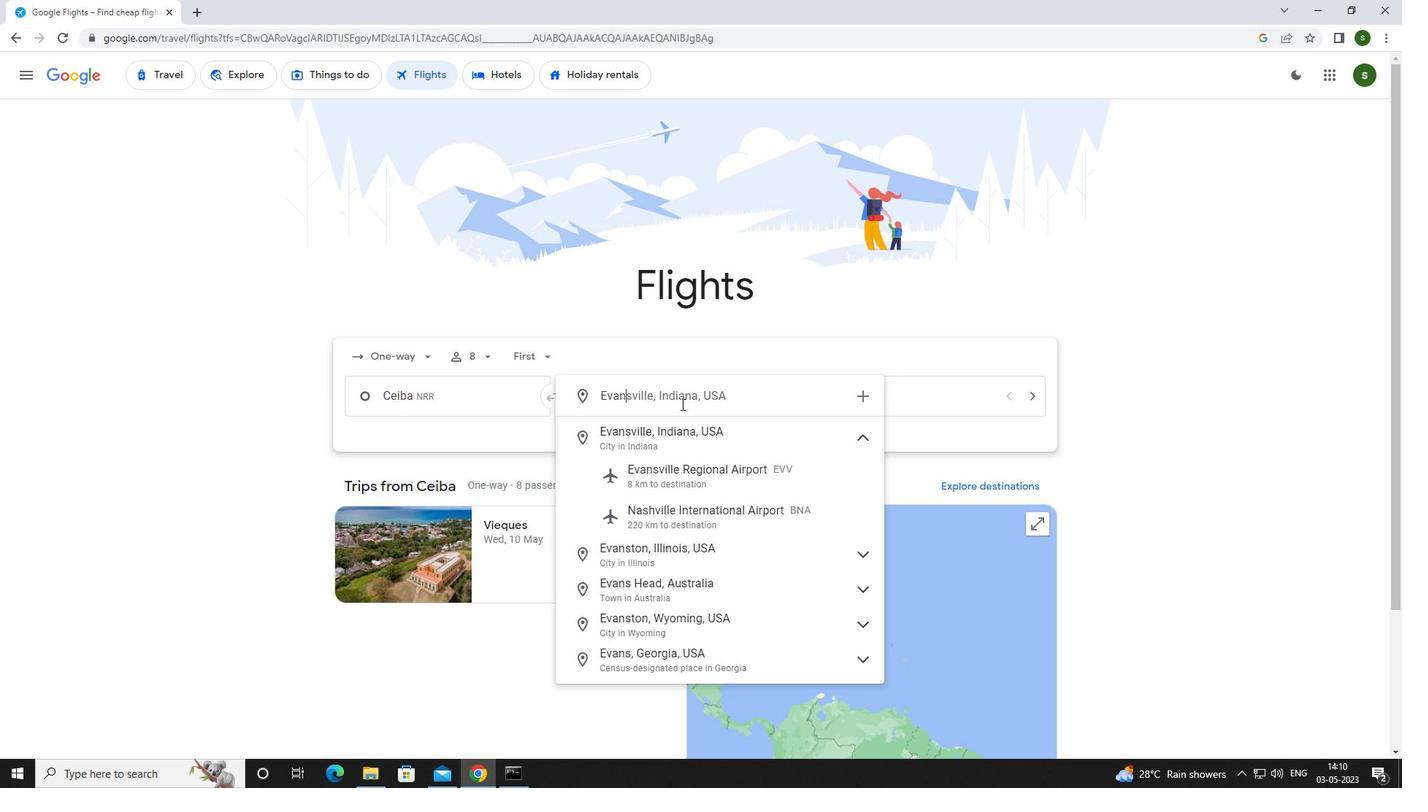
Action: Mouse moved to (683, 476)
Screenshot: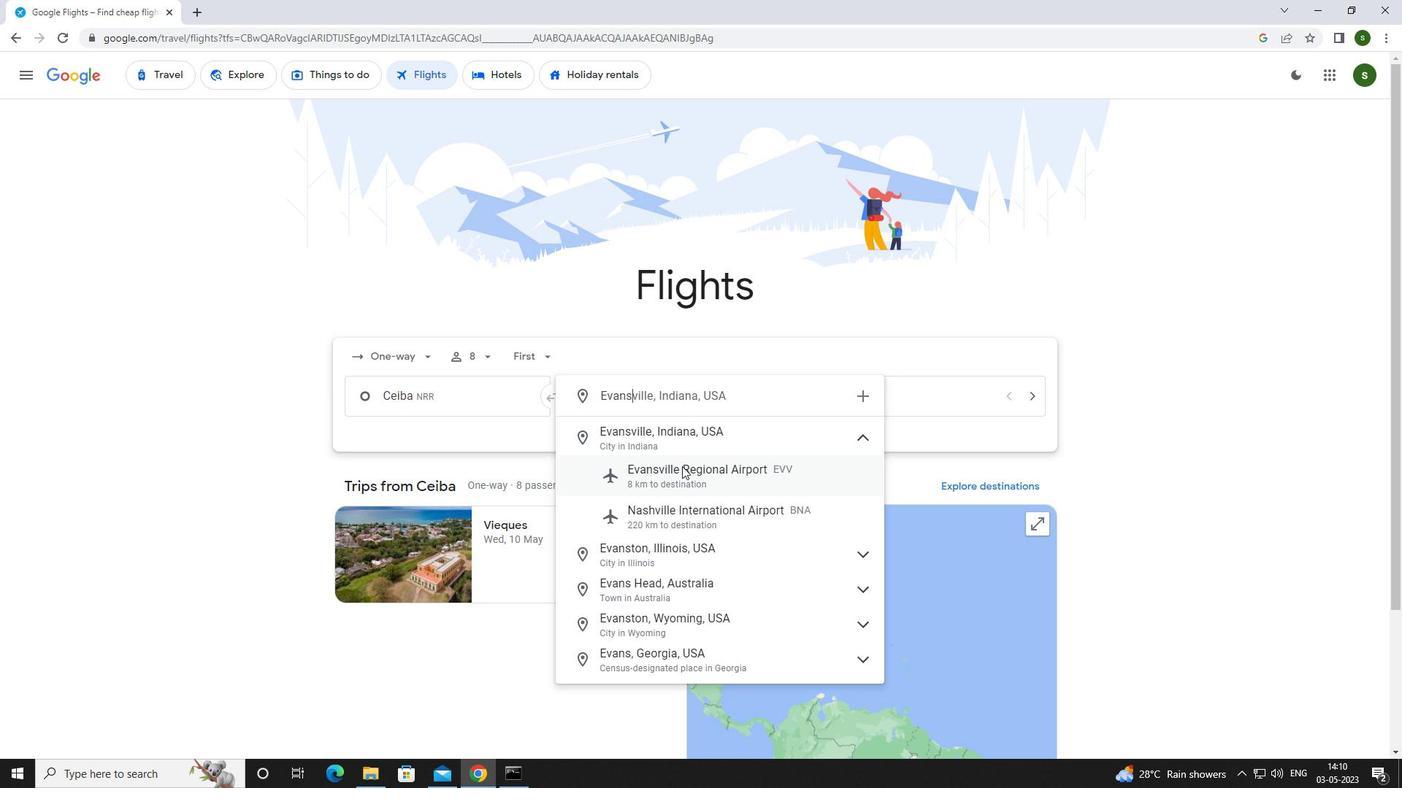
Action: Mouse pressed left at (683, 476)
Screenshot: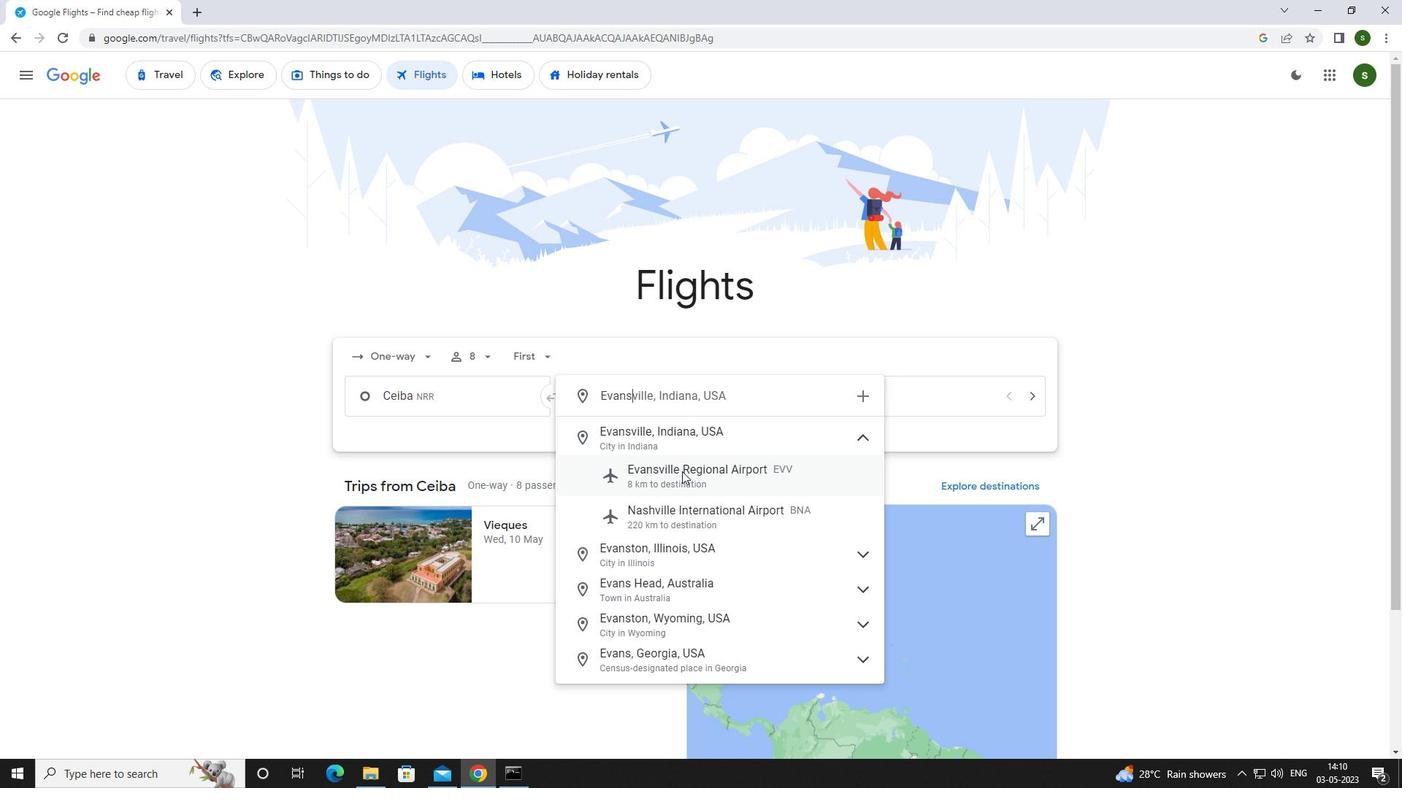 
Action: Mouse moved to (873, 400)
Screenshot: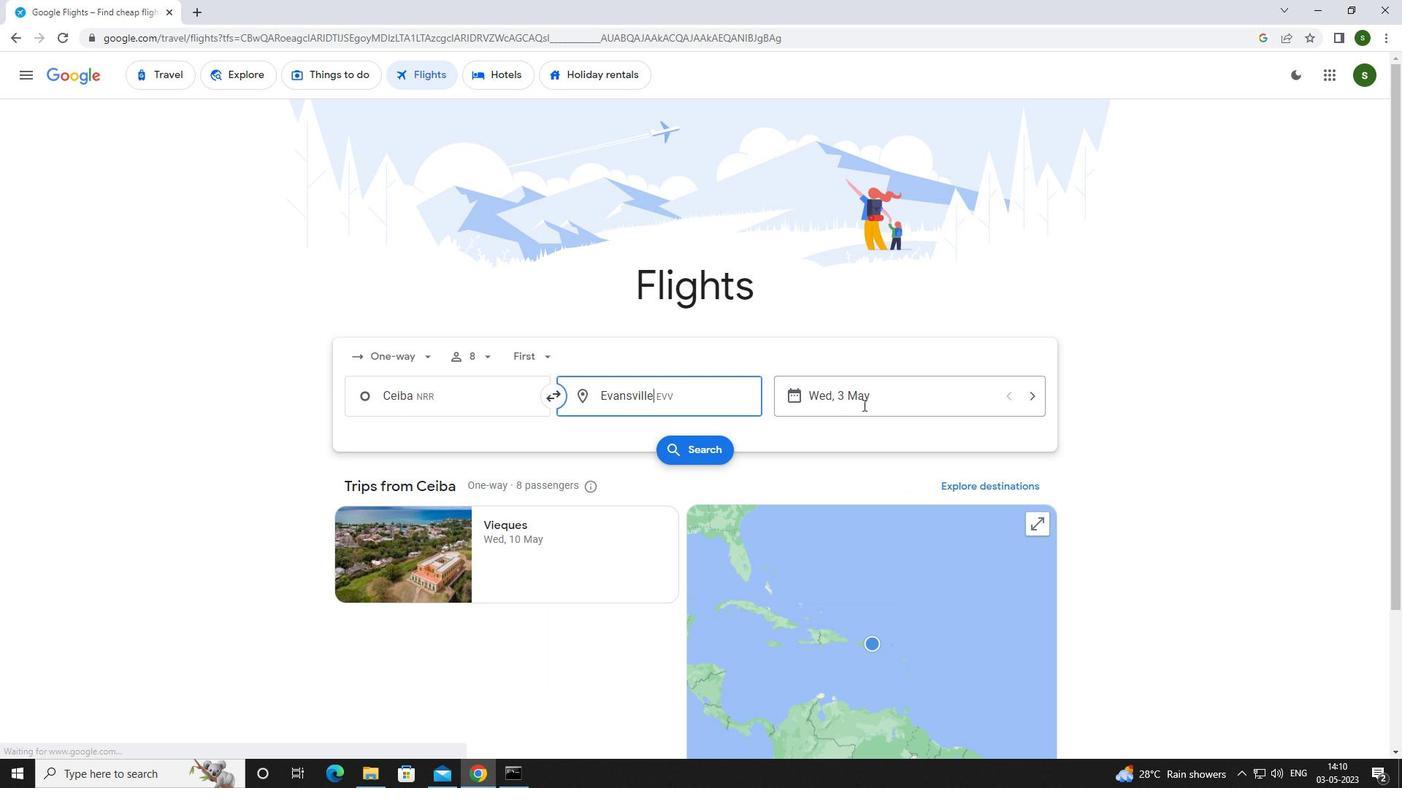 
Action: Mouse pressed left at (873, 400)
Screenshot: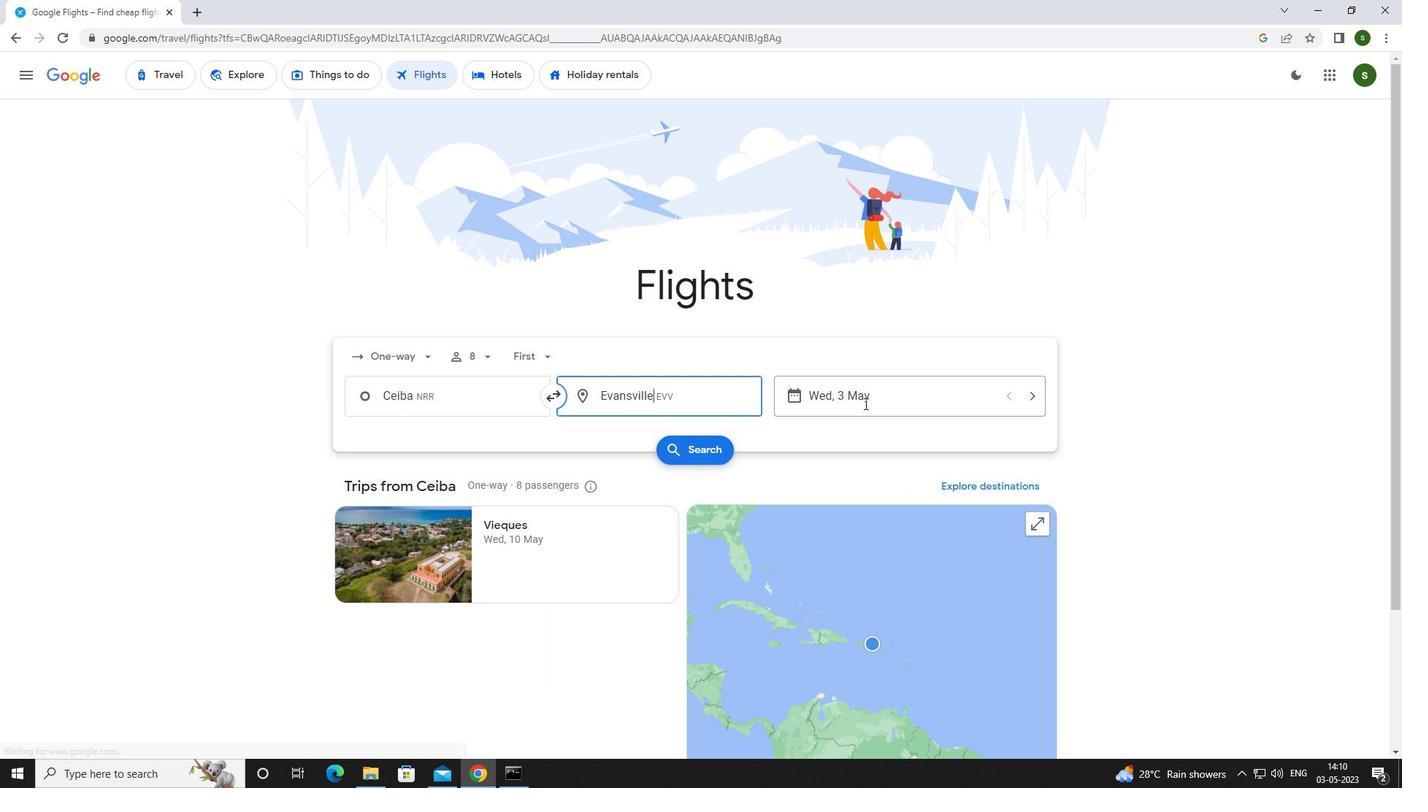 
Action: Mouse moved to (636, 494)
Screenshot: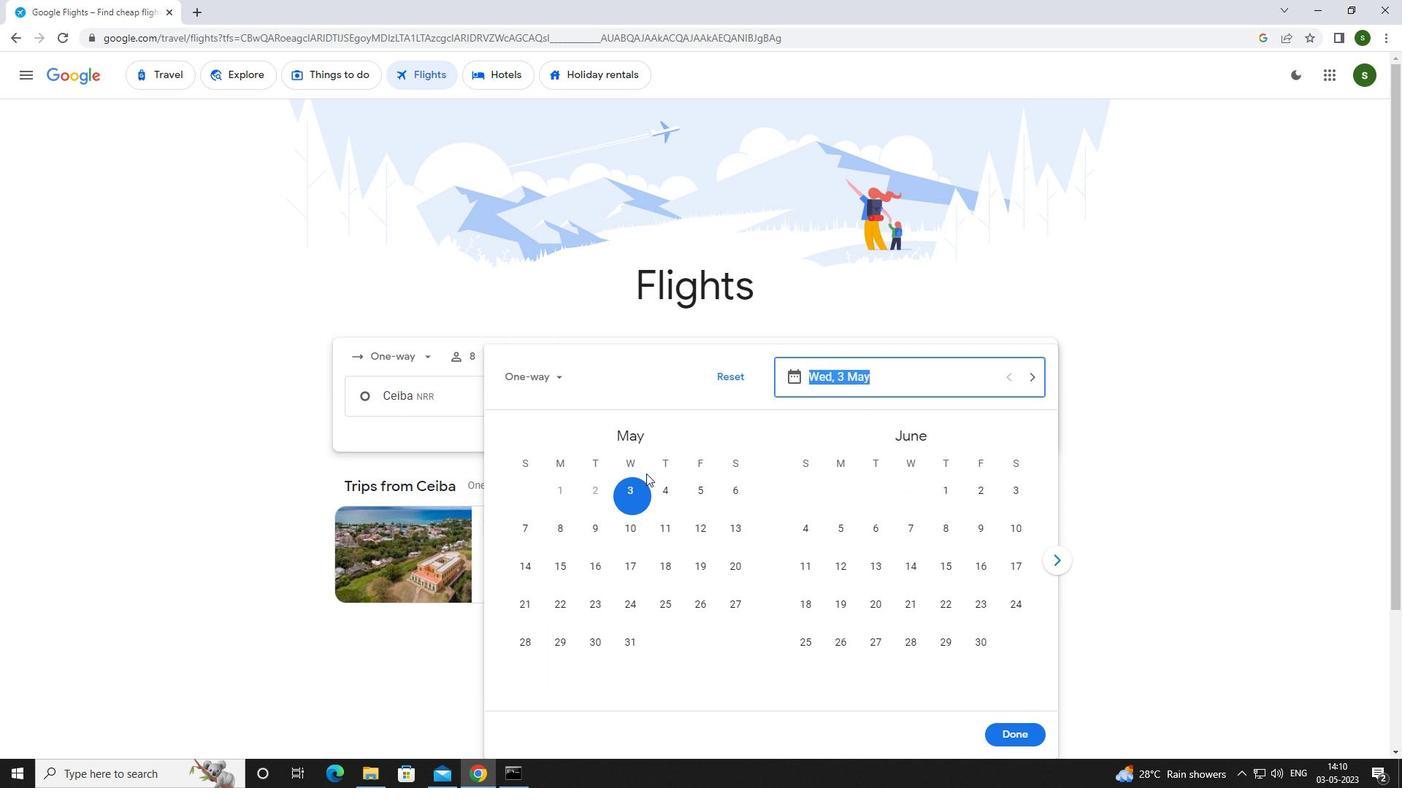 
Action: Mouse pressed left at (636, 494)
Screenshot: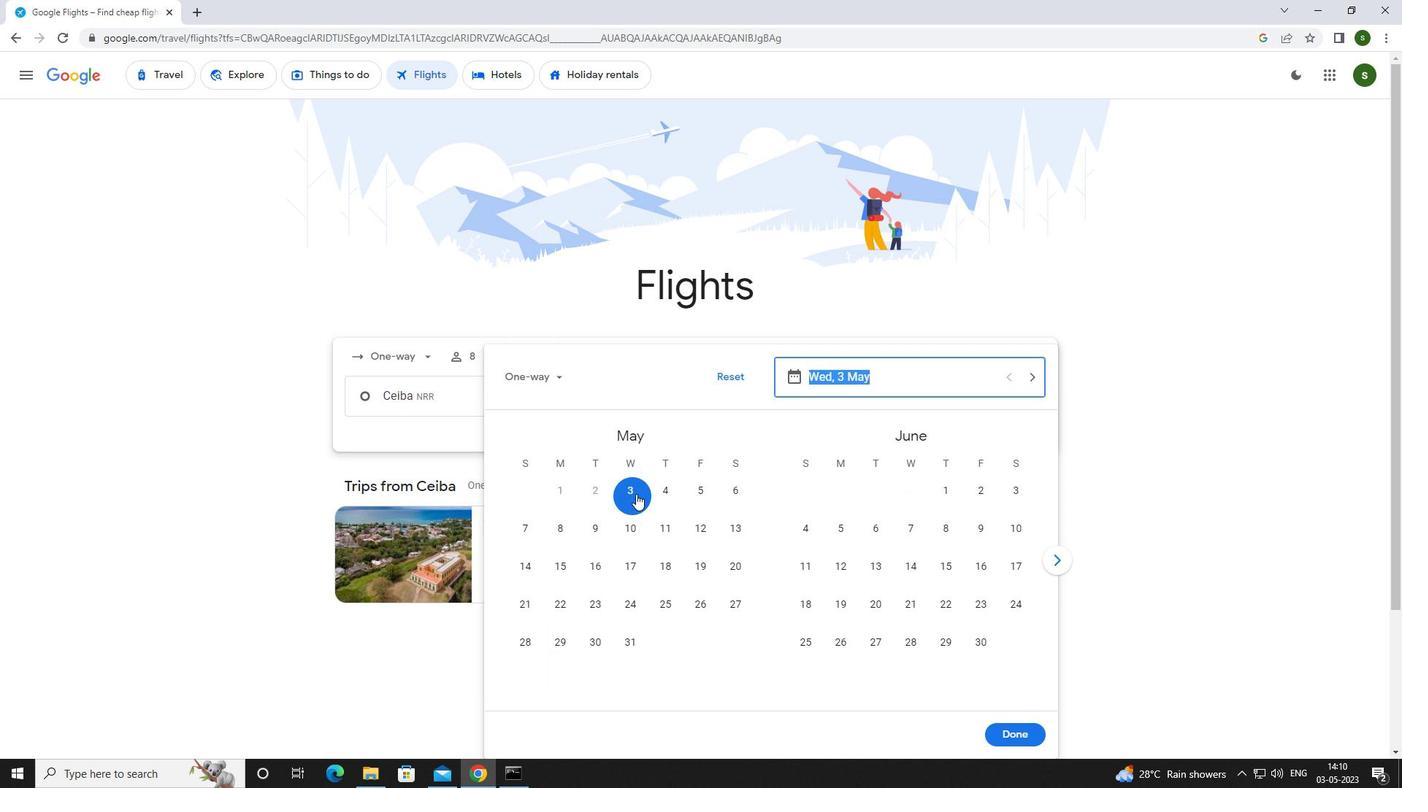 
Action: Mouse moved to (1008, 728)
Screenshot: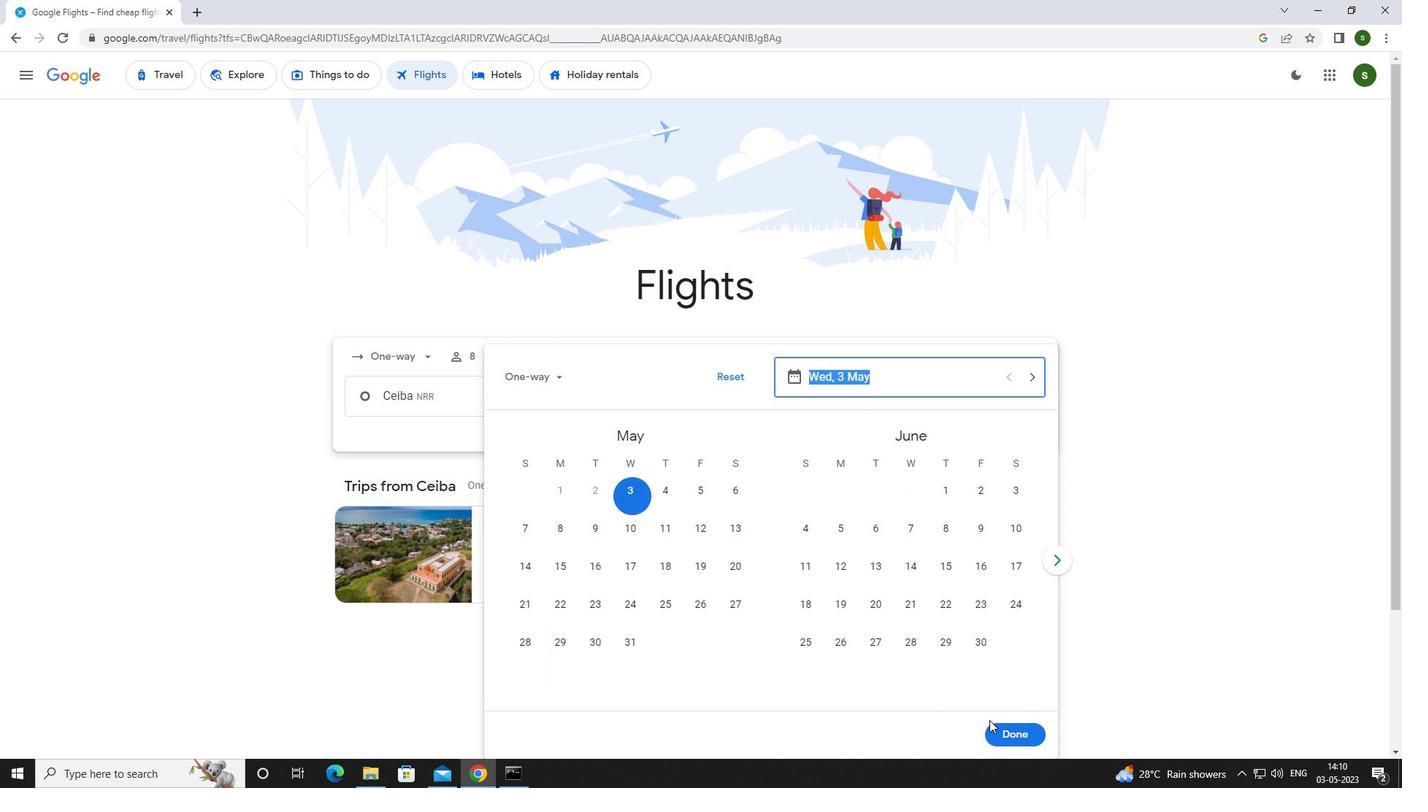 
Action: Mouse pressed left at (1008, 728)
Screenshot: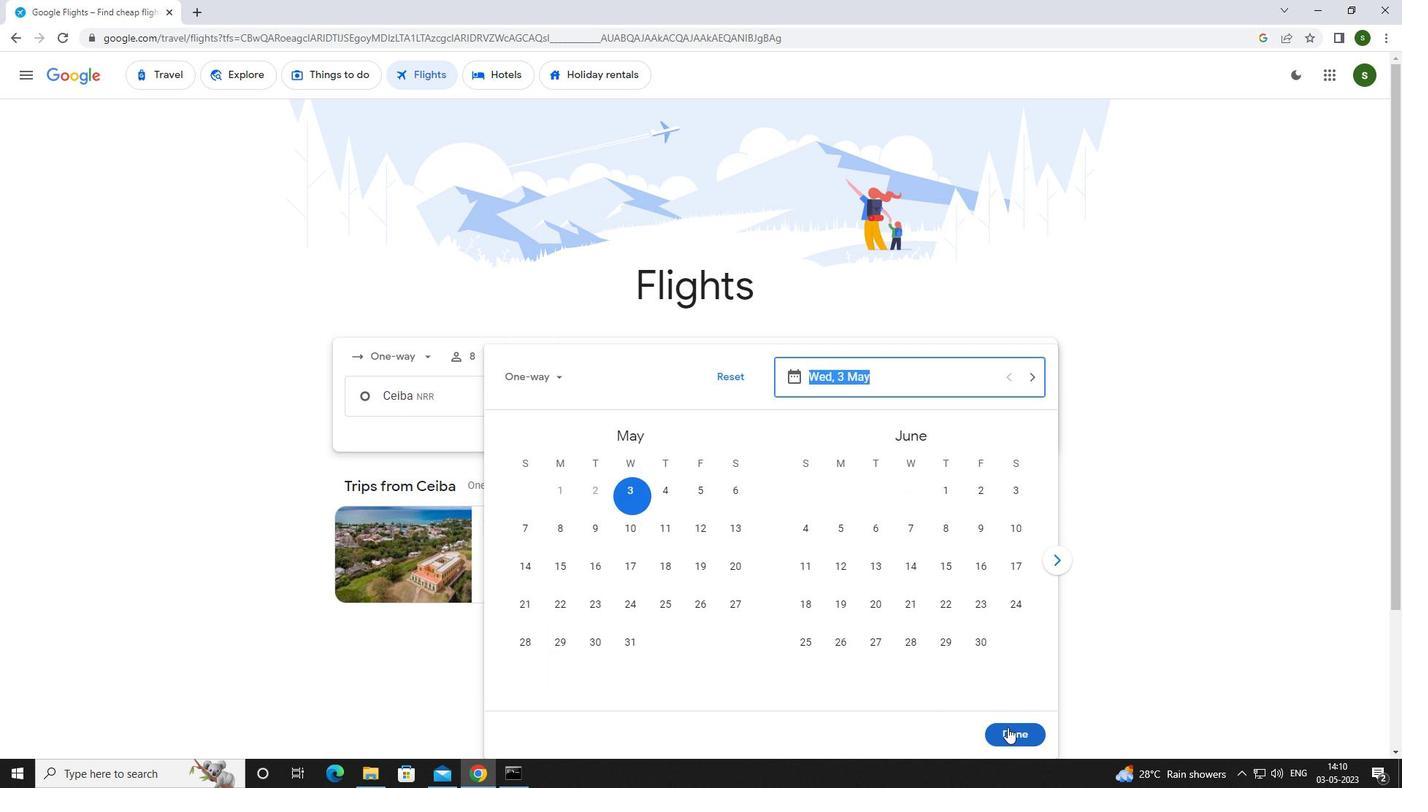 
Action: Mouse moved to (701, 452)
Screenshot: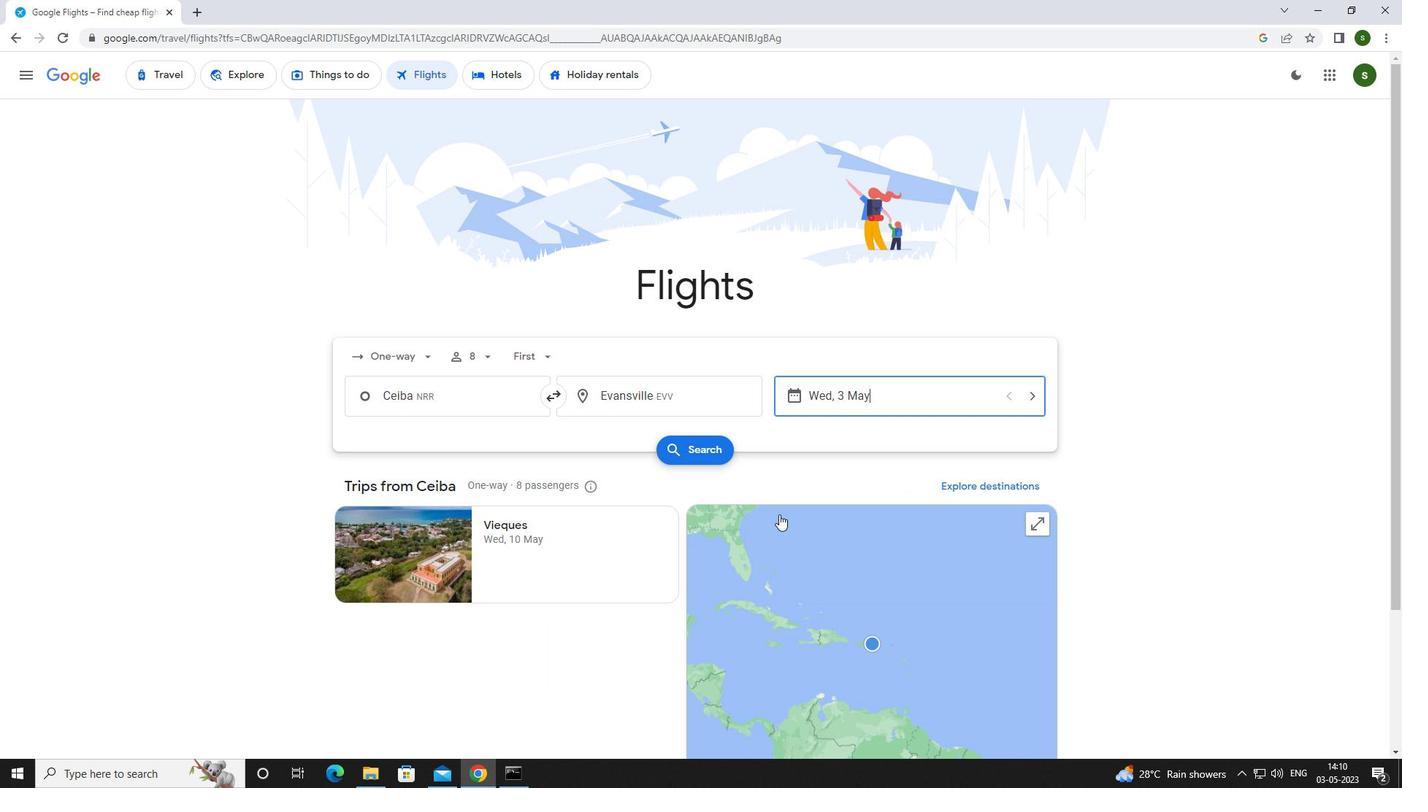 
Action: Mouse pressed left at (701, 452)
Screenshot: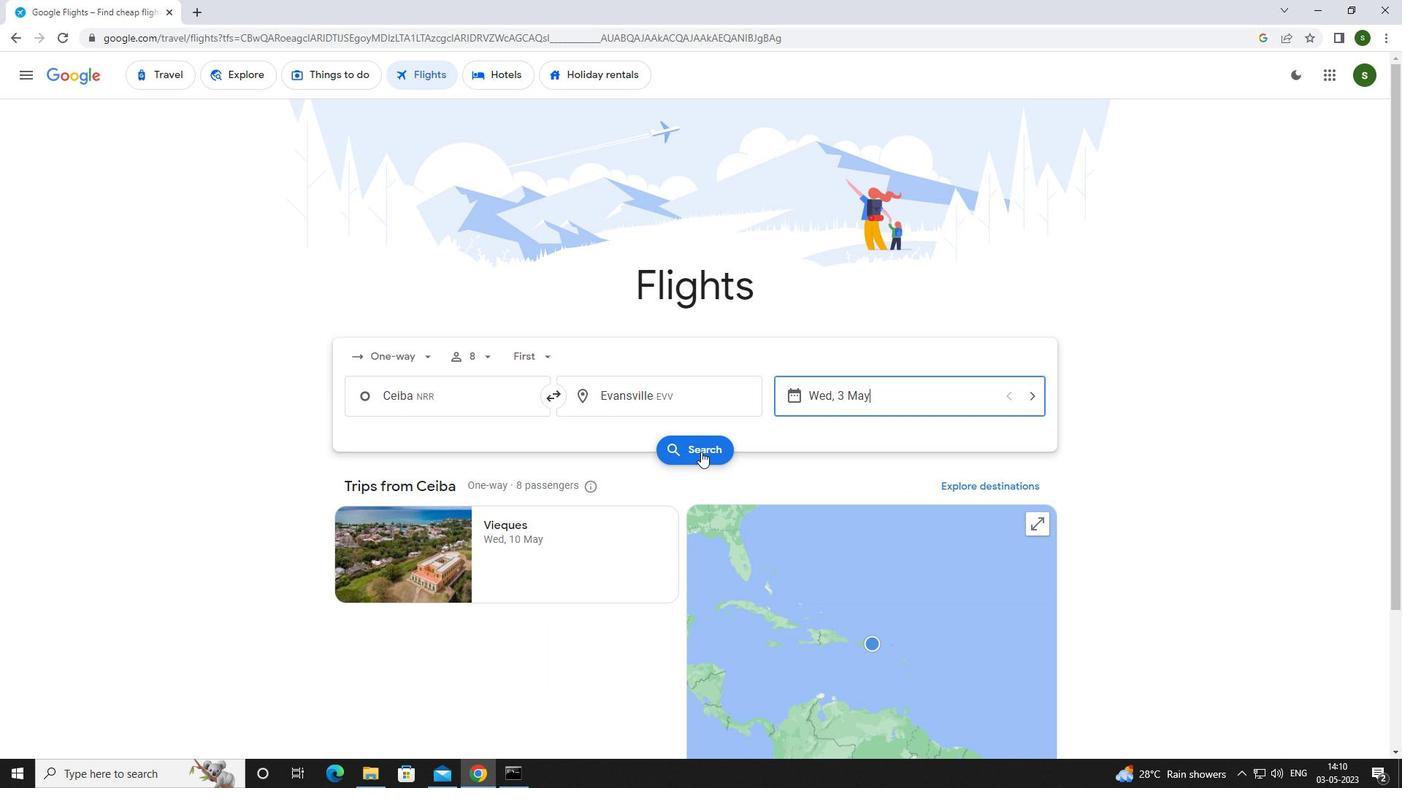 
Action: Mouse moved to (364, 205)
Screenshot: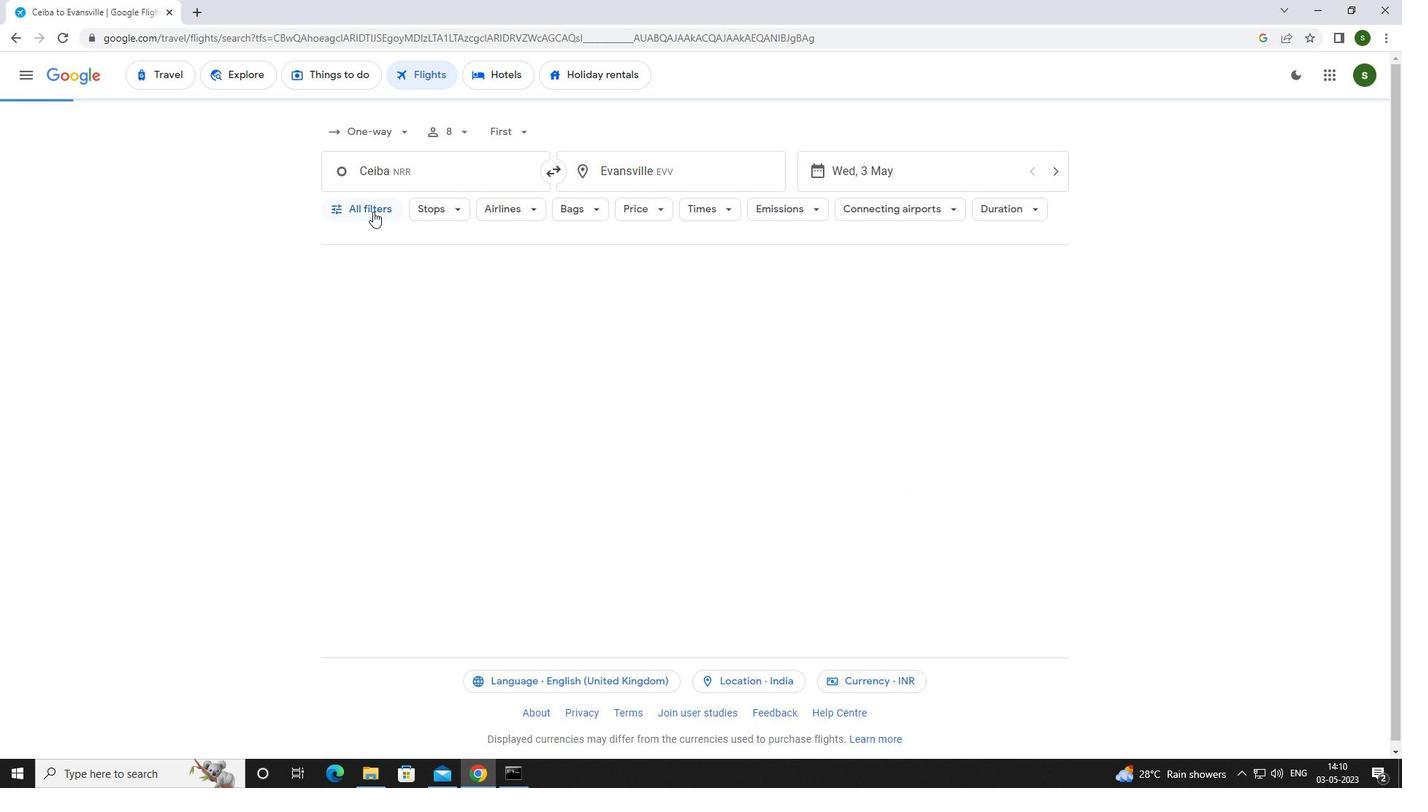 
Action: Mouse pressed left at (364, 205)
Screenshot: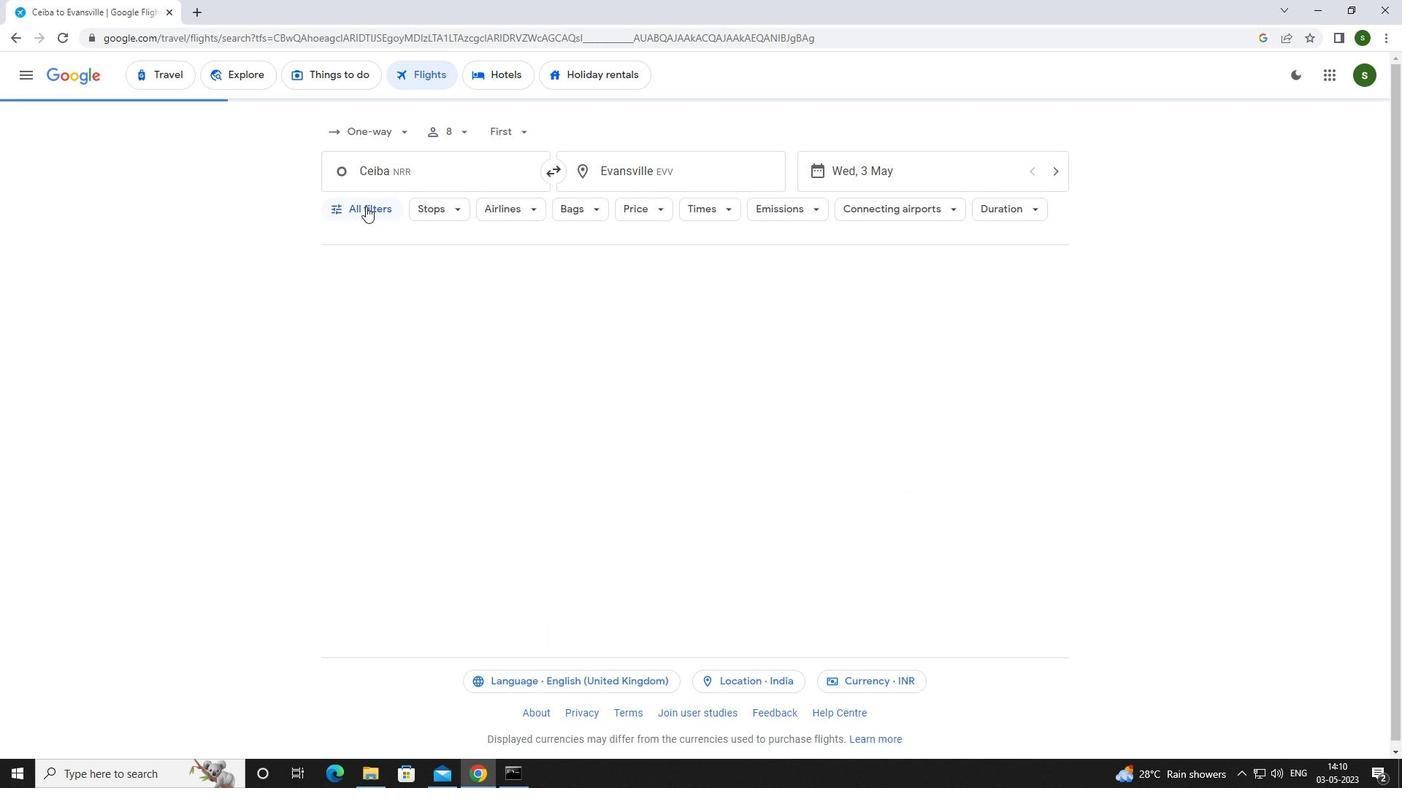 
Action: Mouse moved to (542, 522)
Screenshot: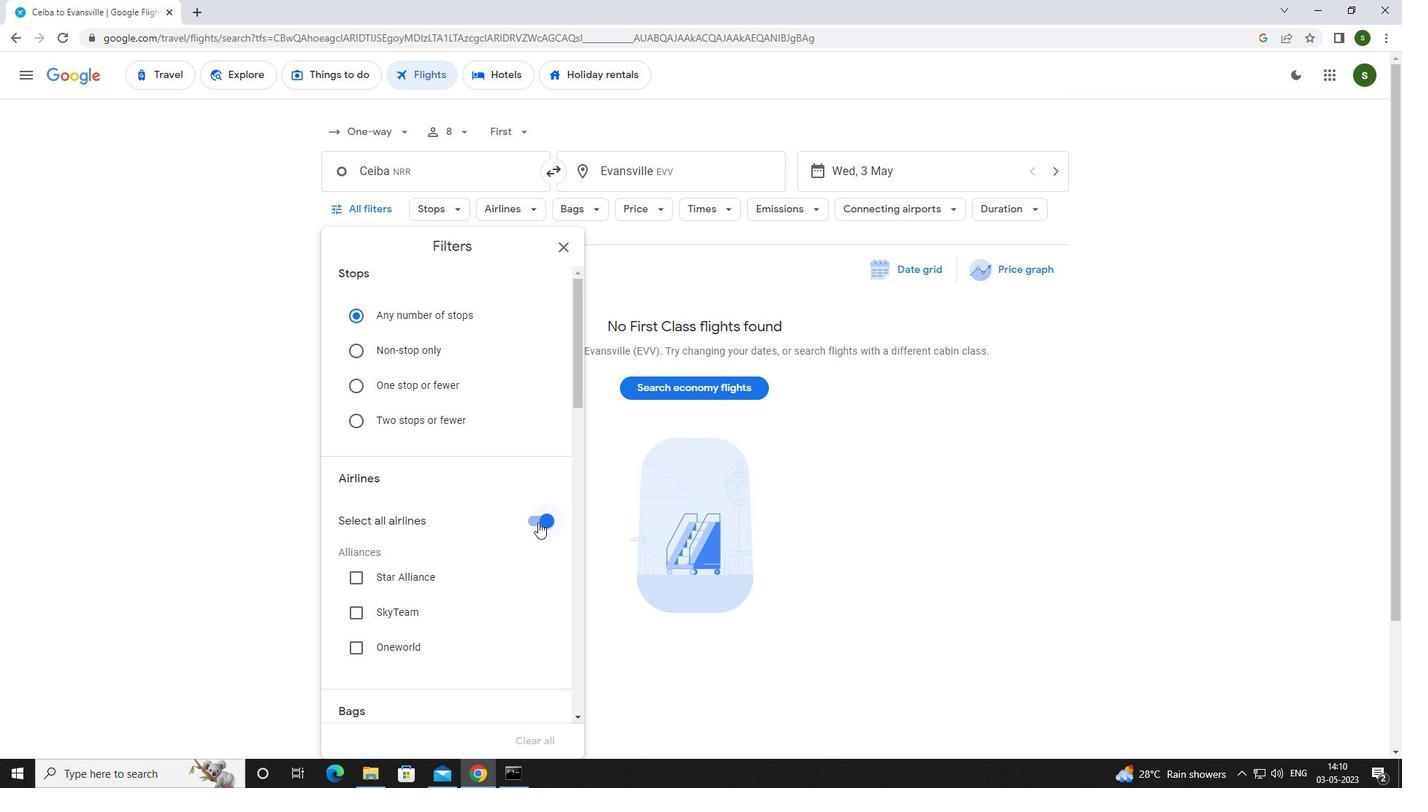 
Action: Mouse pressed left at (542, 522)
Screenshot: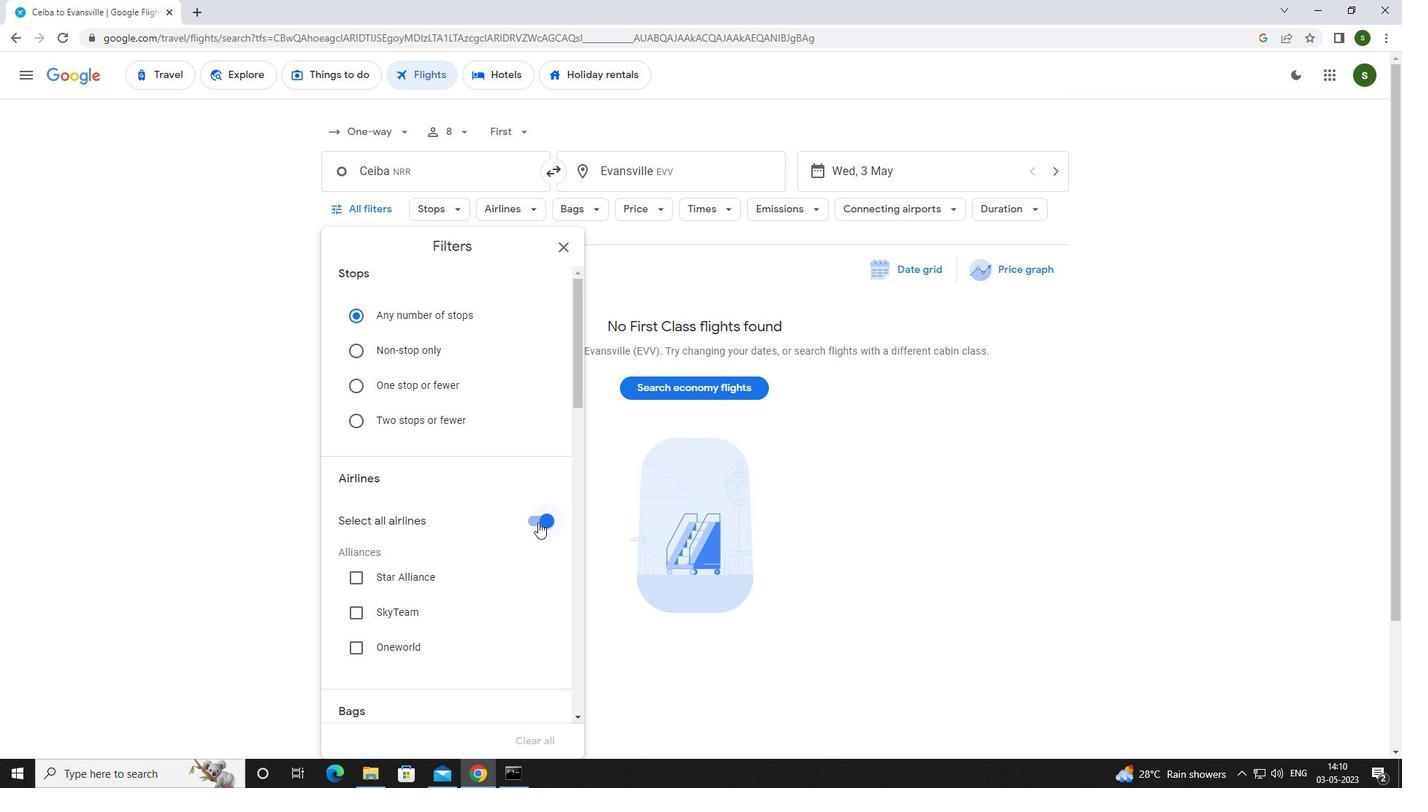 
Action: Mouse moved to (513, 466)
Screenshot: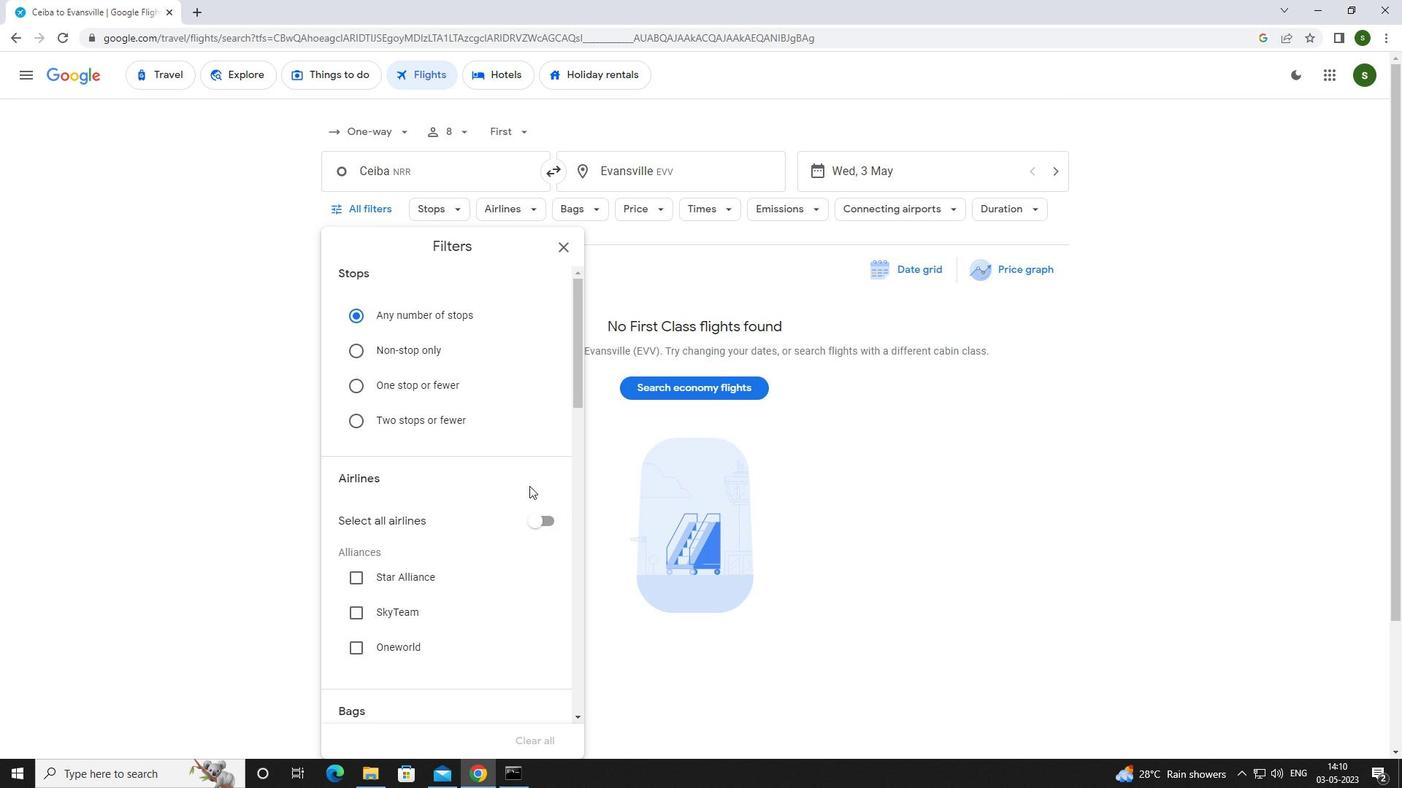 
Action: Mouse scrolled (513, 466) with delta (0, 0)
Screenshot: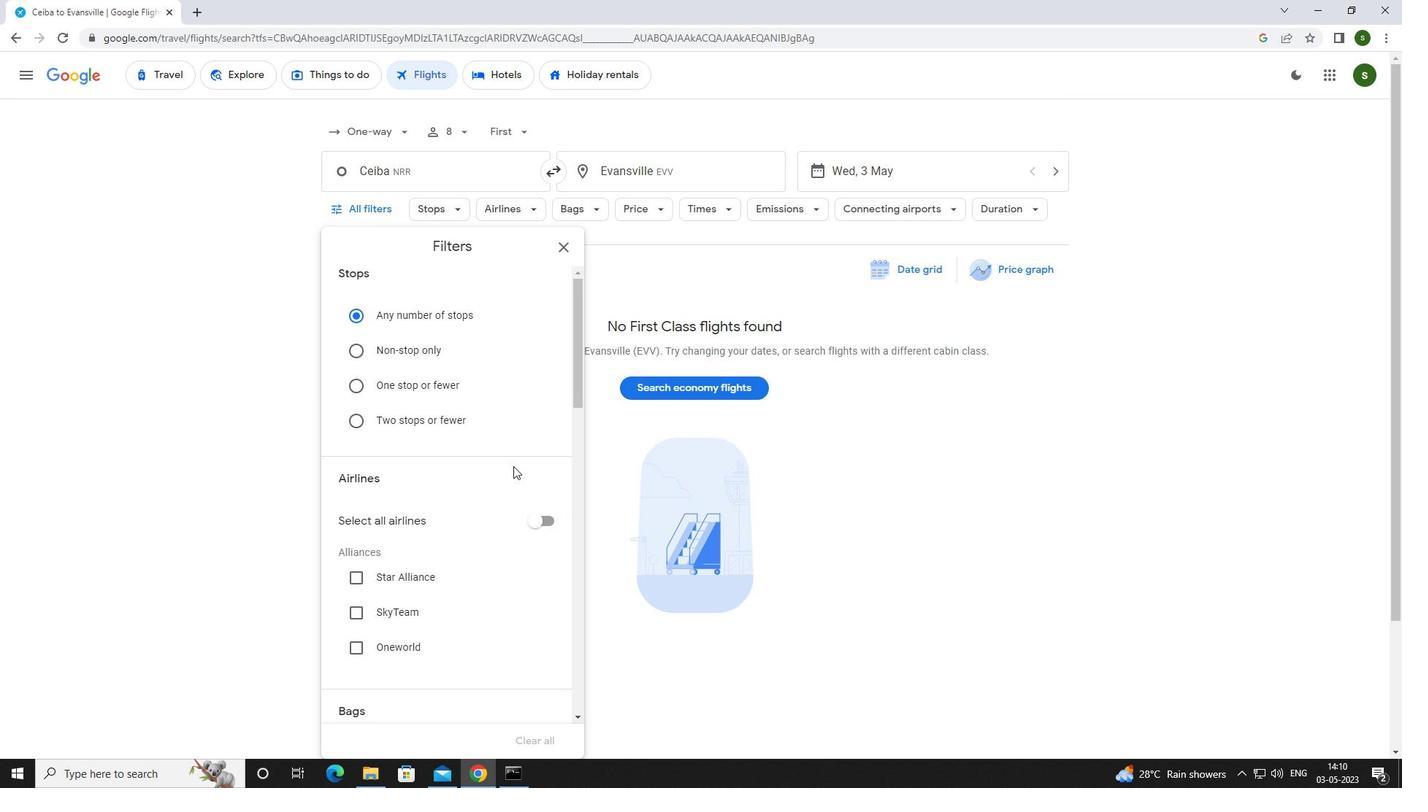 
Action: Mouse scrolled (513, 466) with delta (0, 0)
Screenshot: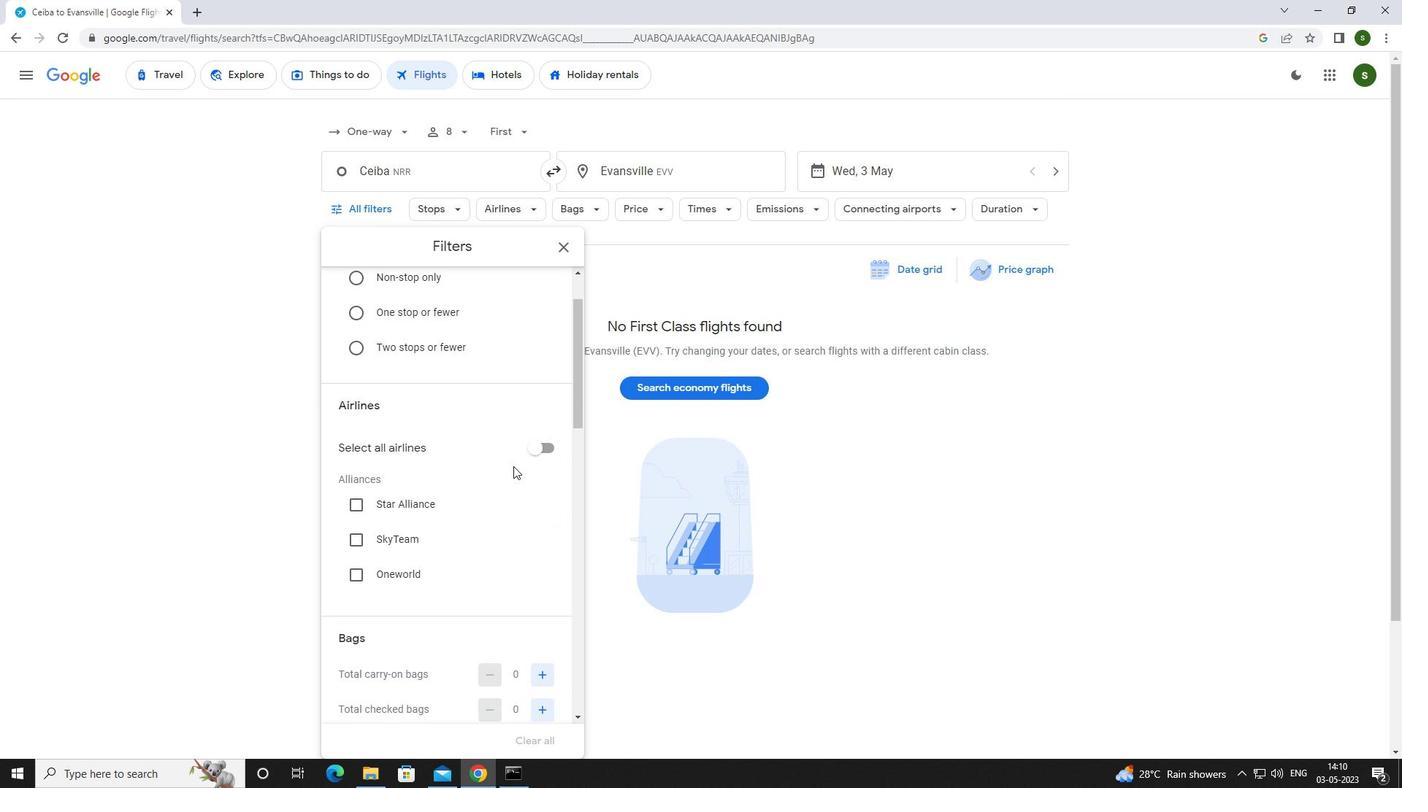 
Action: Mouse scrolled (513, 466) with delta (0, 0)
Screenshot: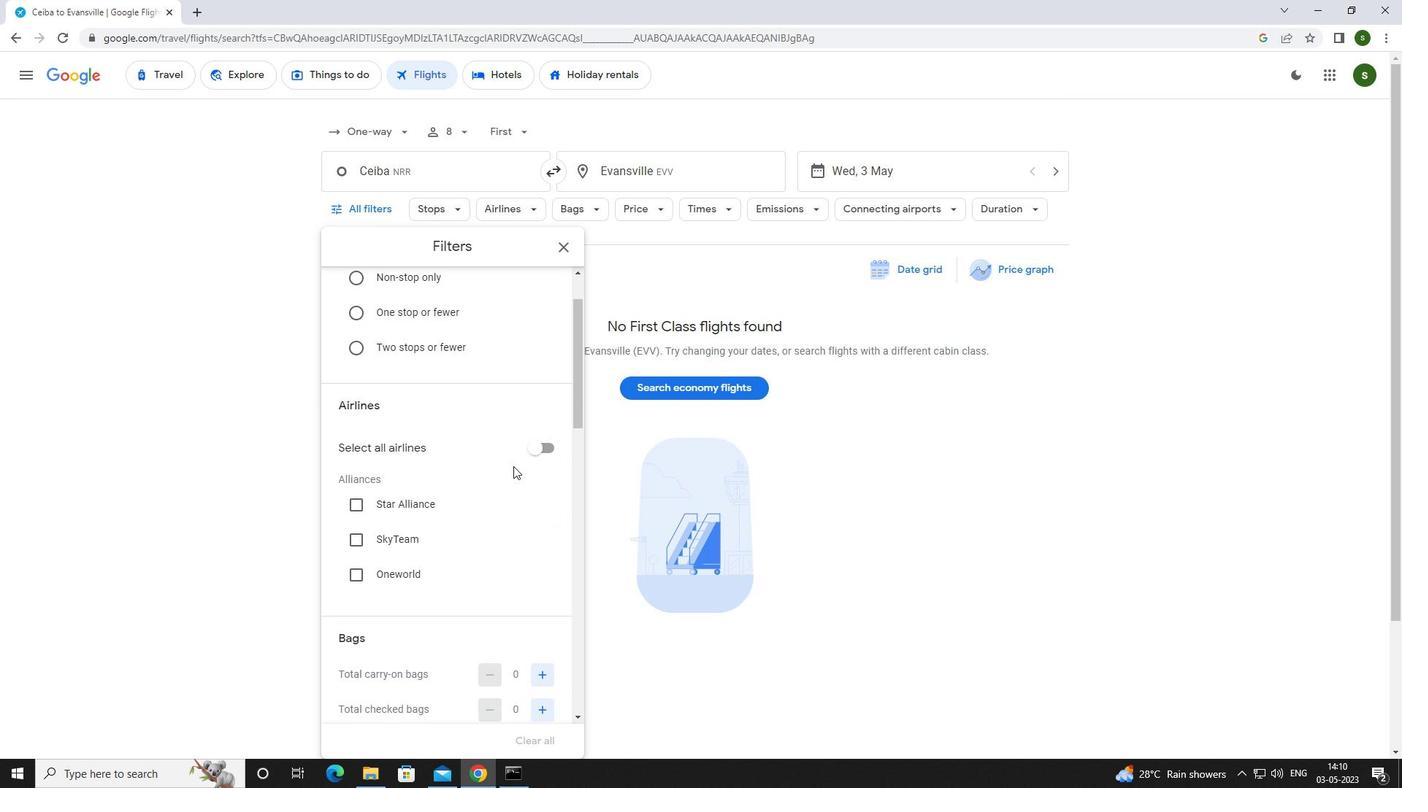 
Action: Mouse scrolled (513, 466) with delta (0, 0)
Screenshot: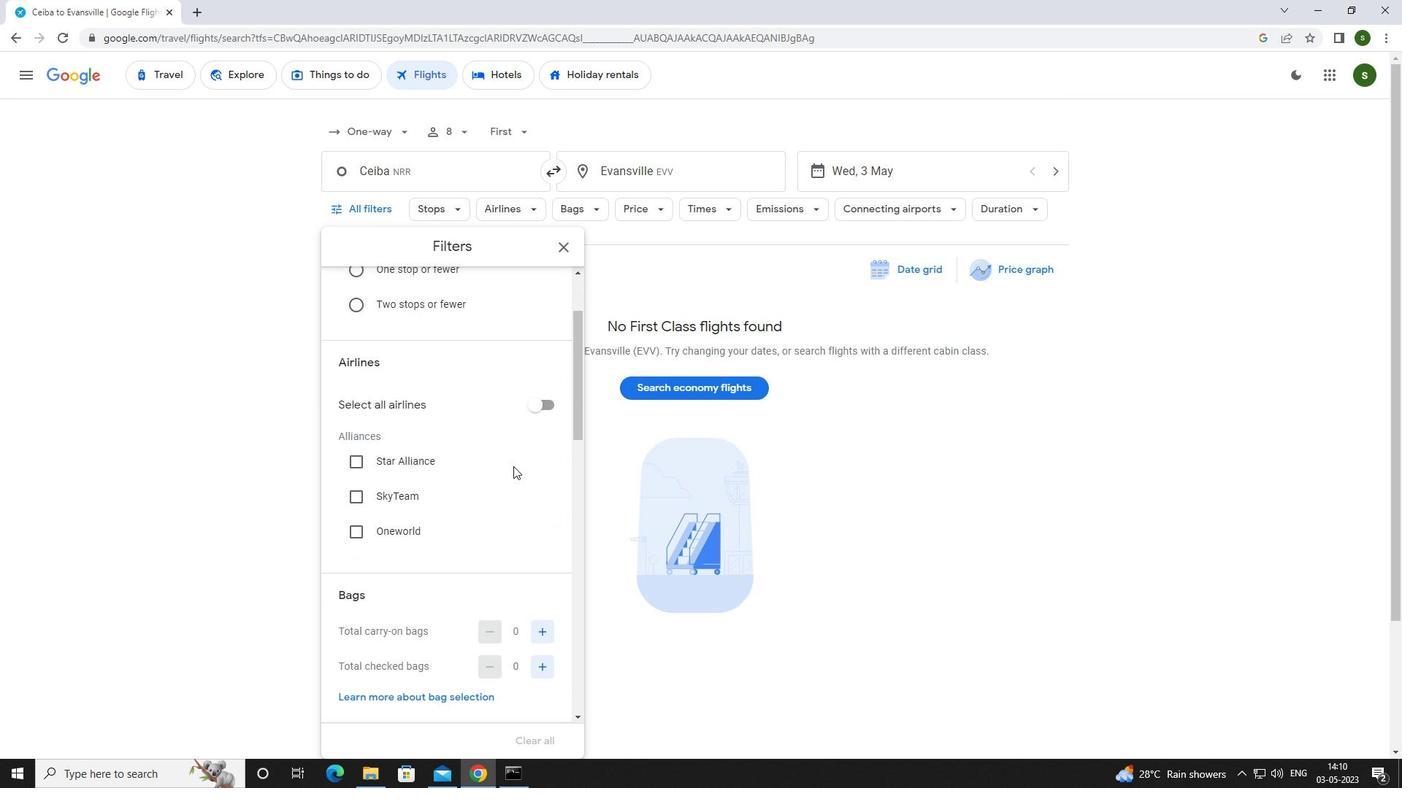
Action: Mouse moved to (541, 497)
Screenshot: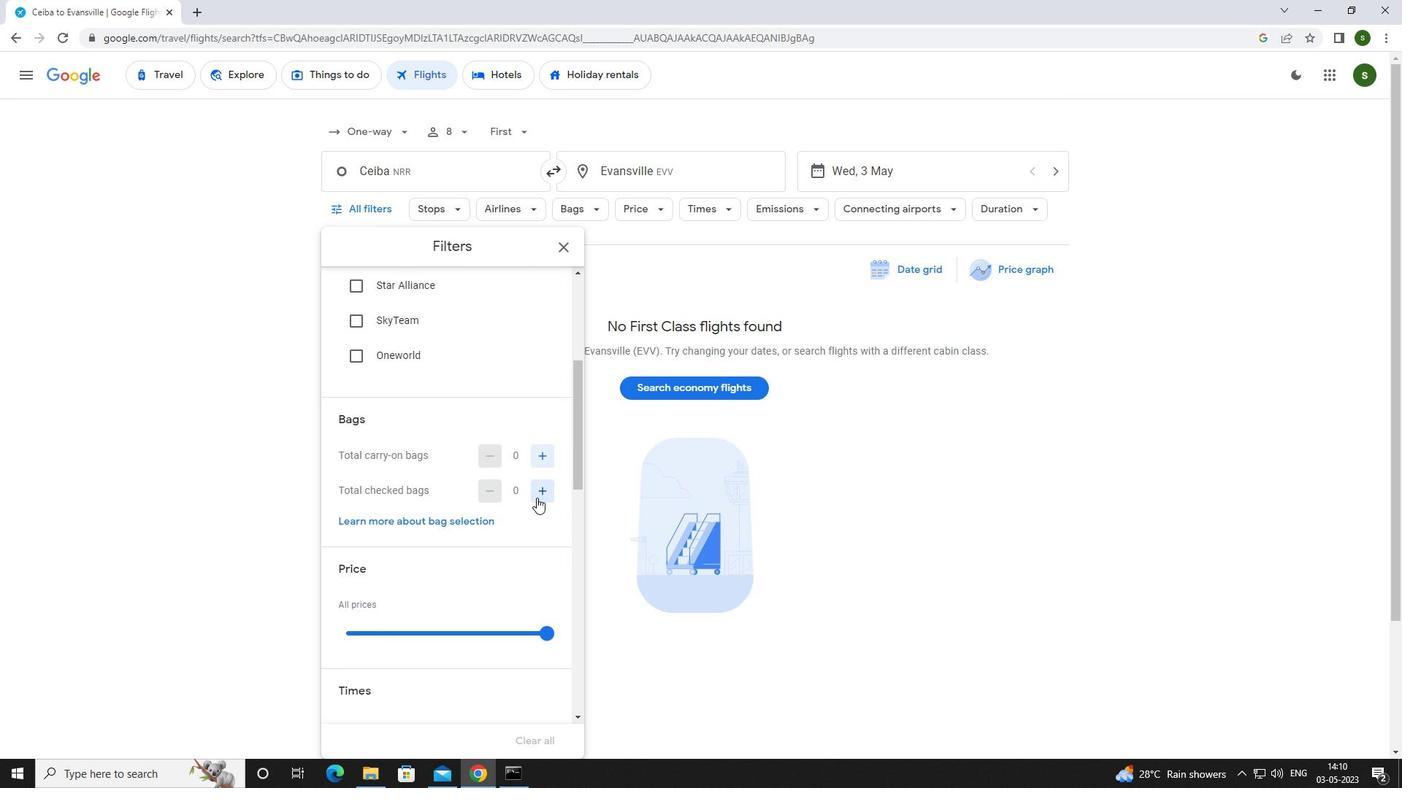 
Action: Mouse pressed left at (541, 497)
Screenshot: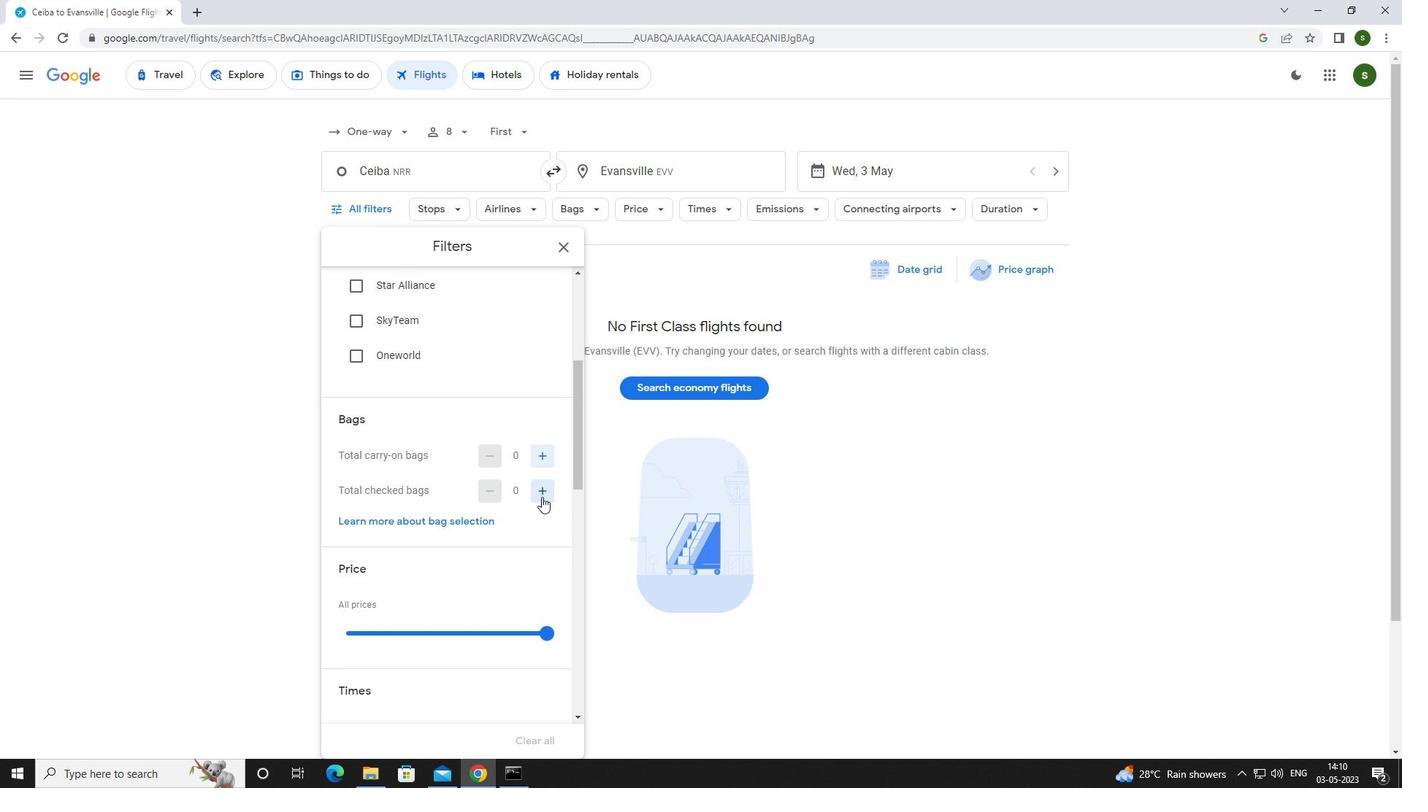 
Action: Mouse scrolled (541, 496) with delta (0, 0)
Screenshot: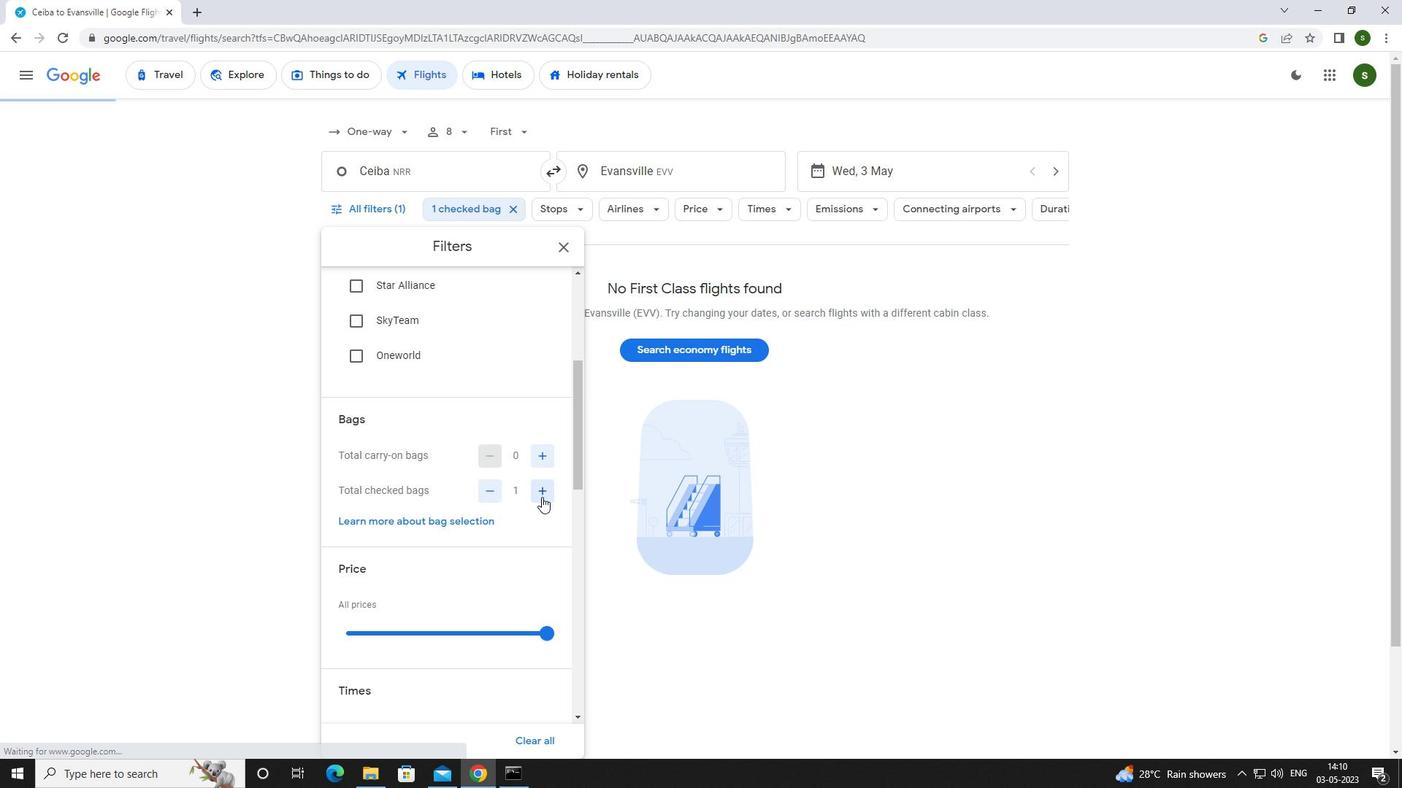 
Action: Mouse moved to (549, 557)
Screenshot: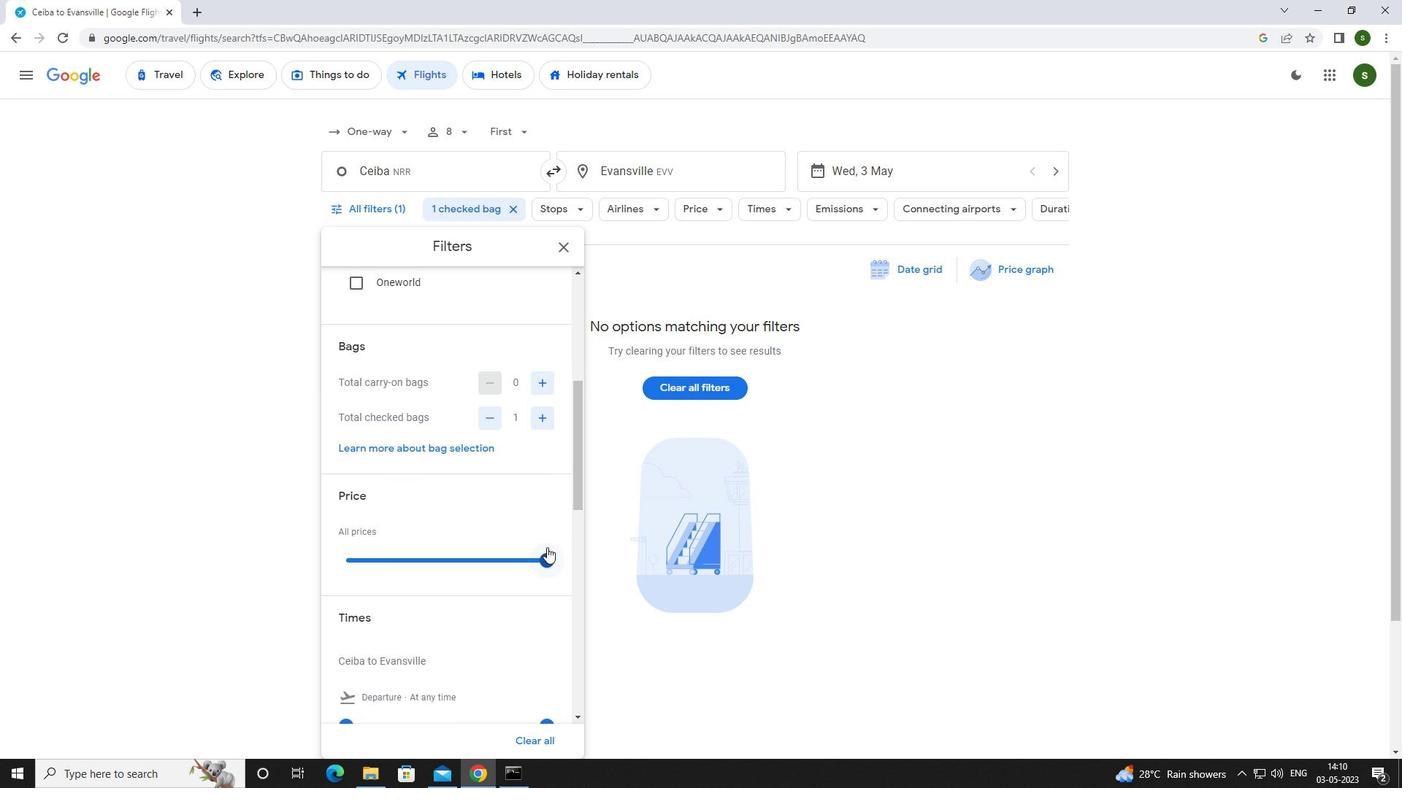 
Action: Mouse pressed left at (549, 557)
Screenshot: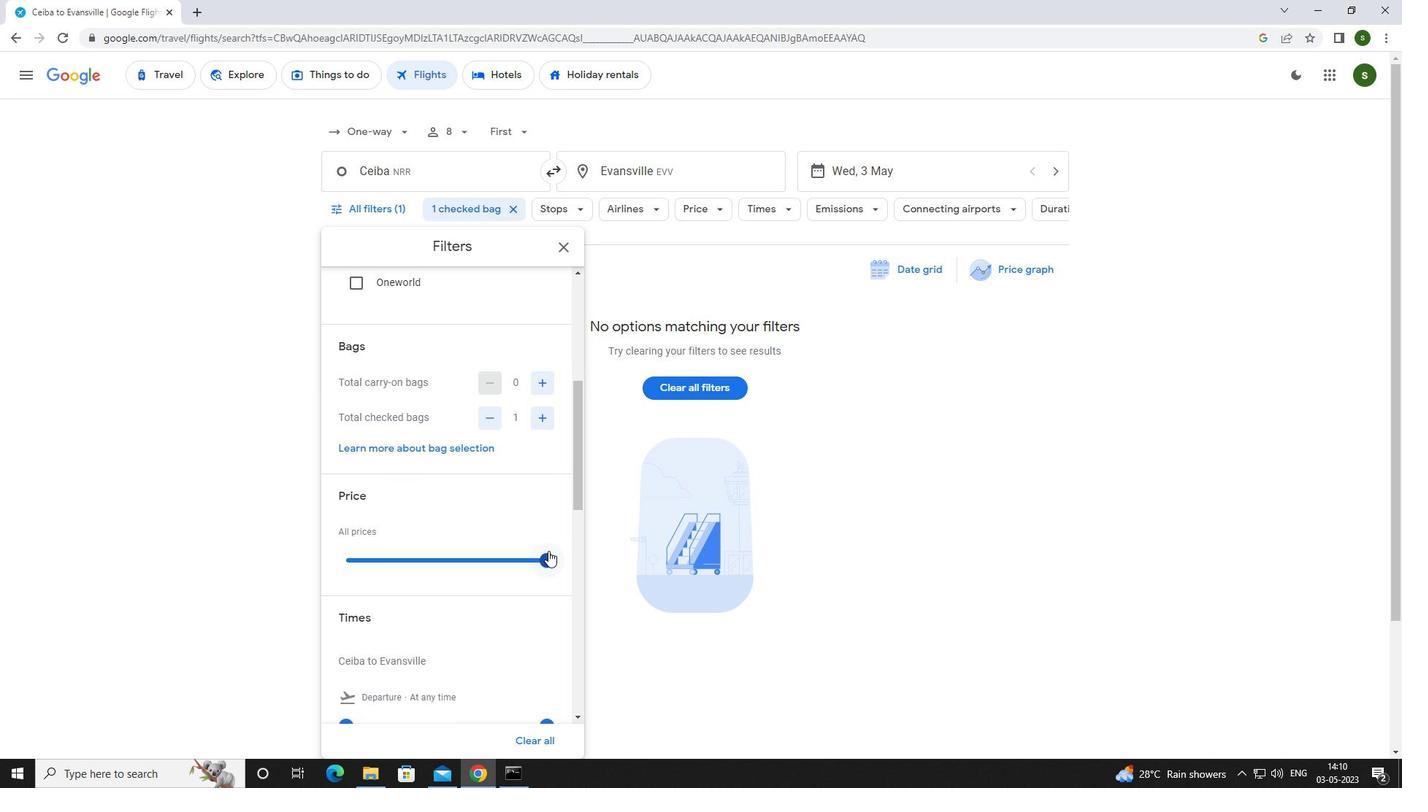 
Action: Mouse scrolled (549, 556) with delta (0, 0)
Screenshot: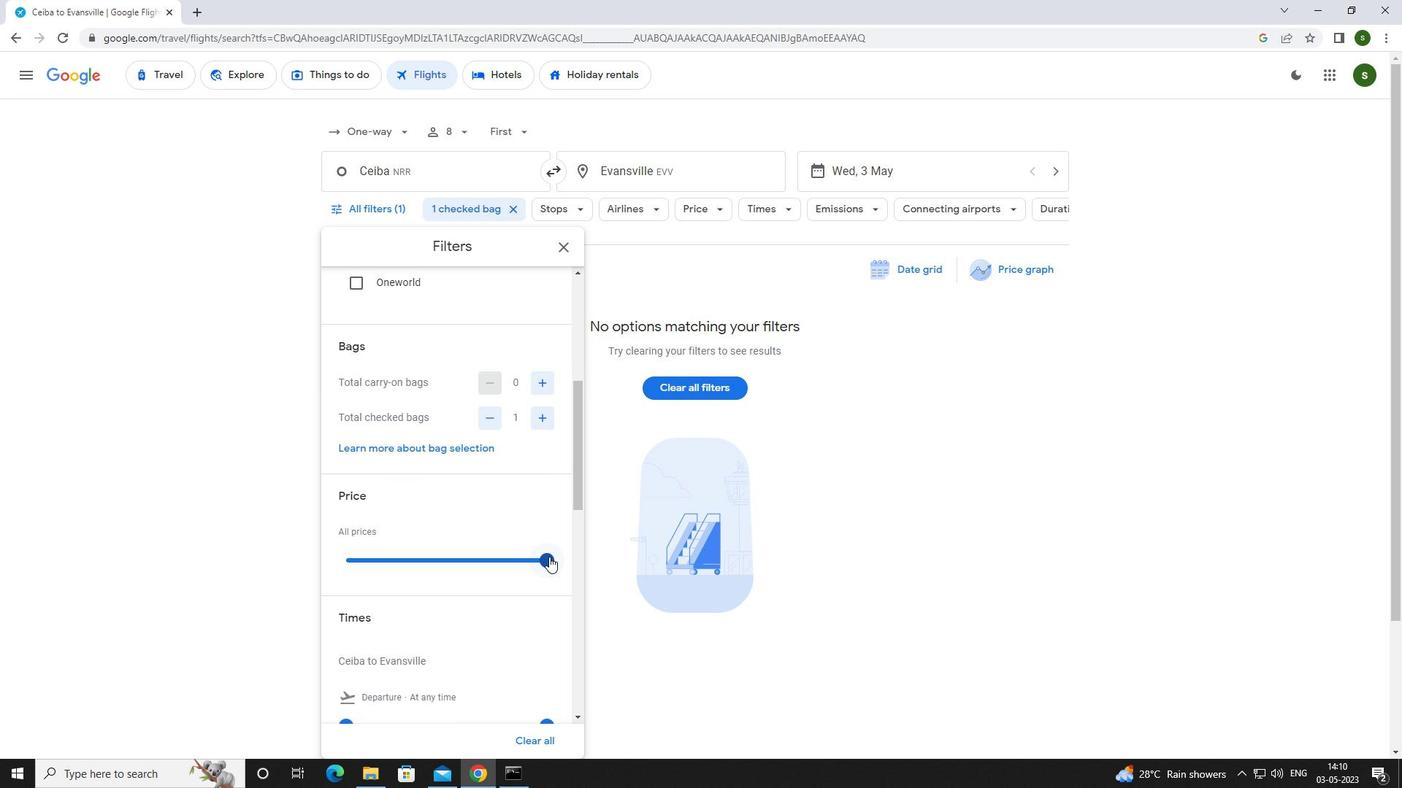
Action: Mouse moved to (346, 655)
Screenshot: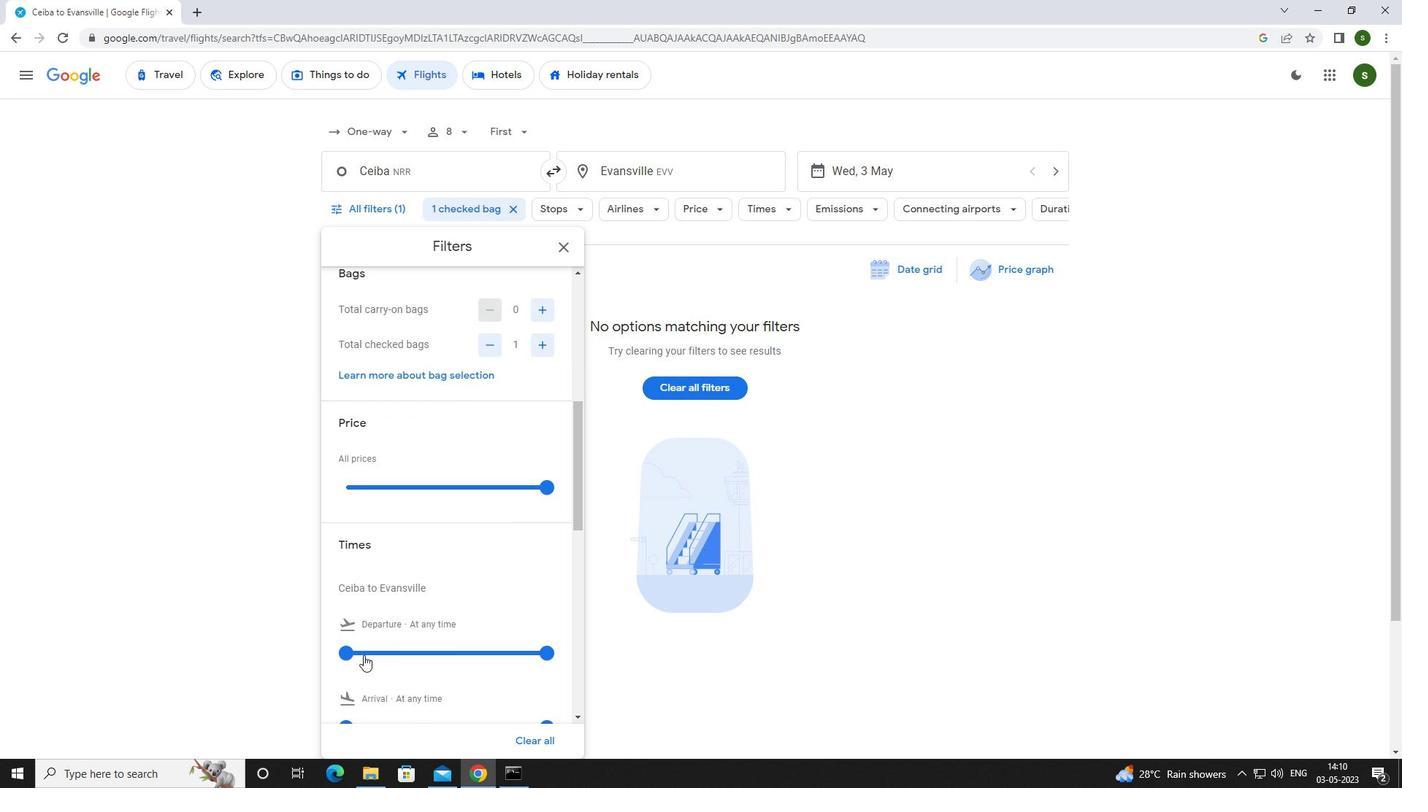 
Action: Mouse pressed left at (346, 655)
Screenshot: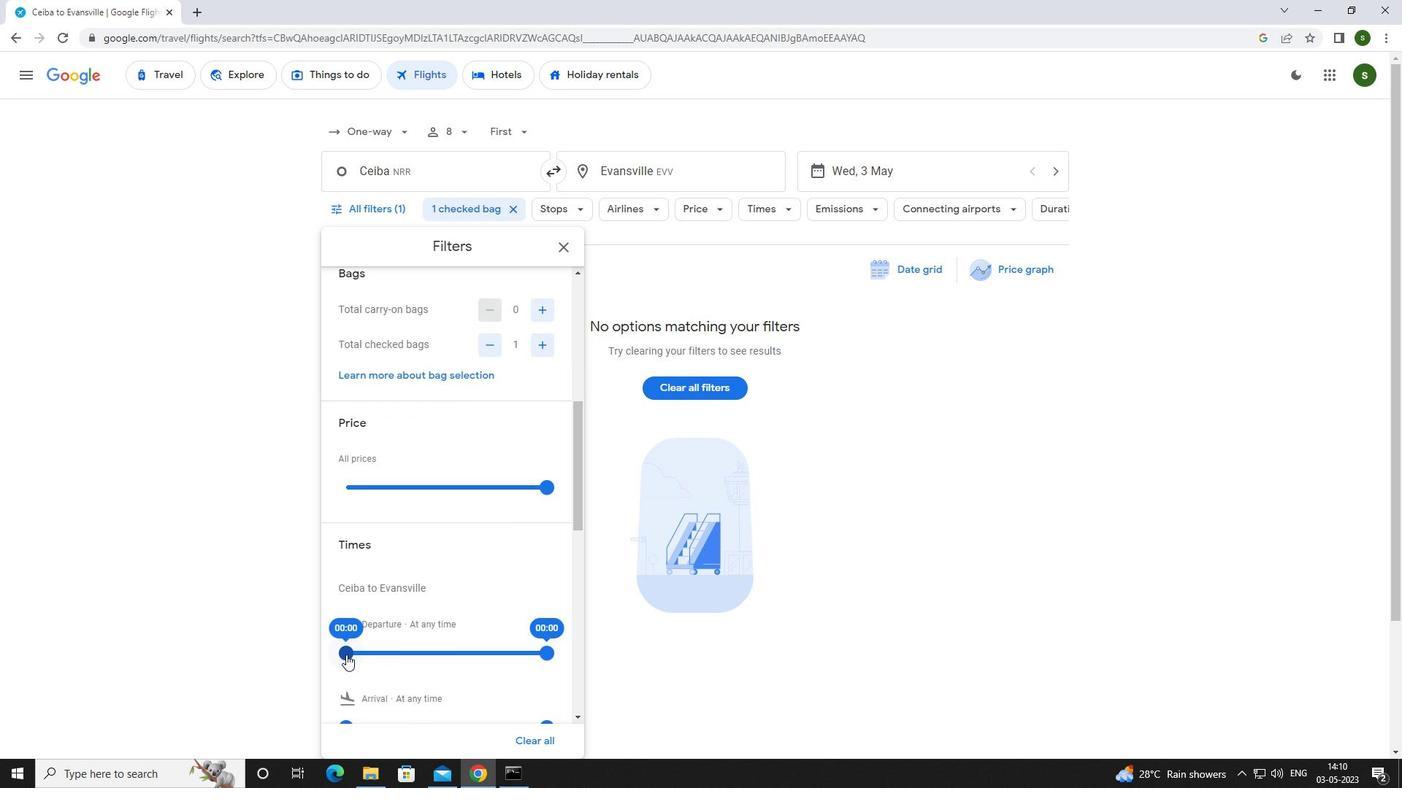 
Action: Mouse moved to (894, 495)
Screenshot: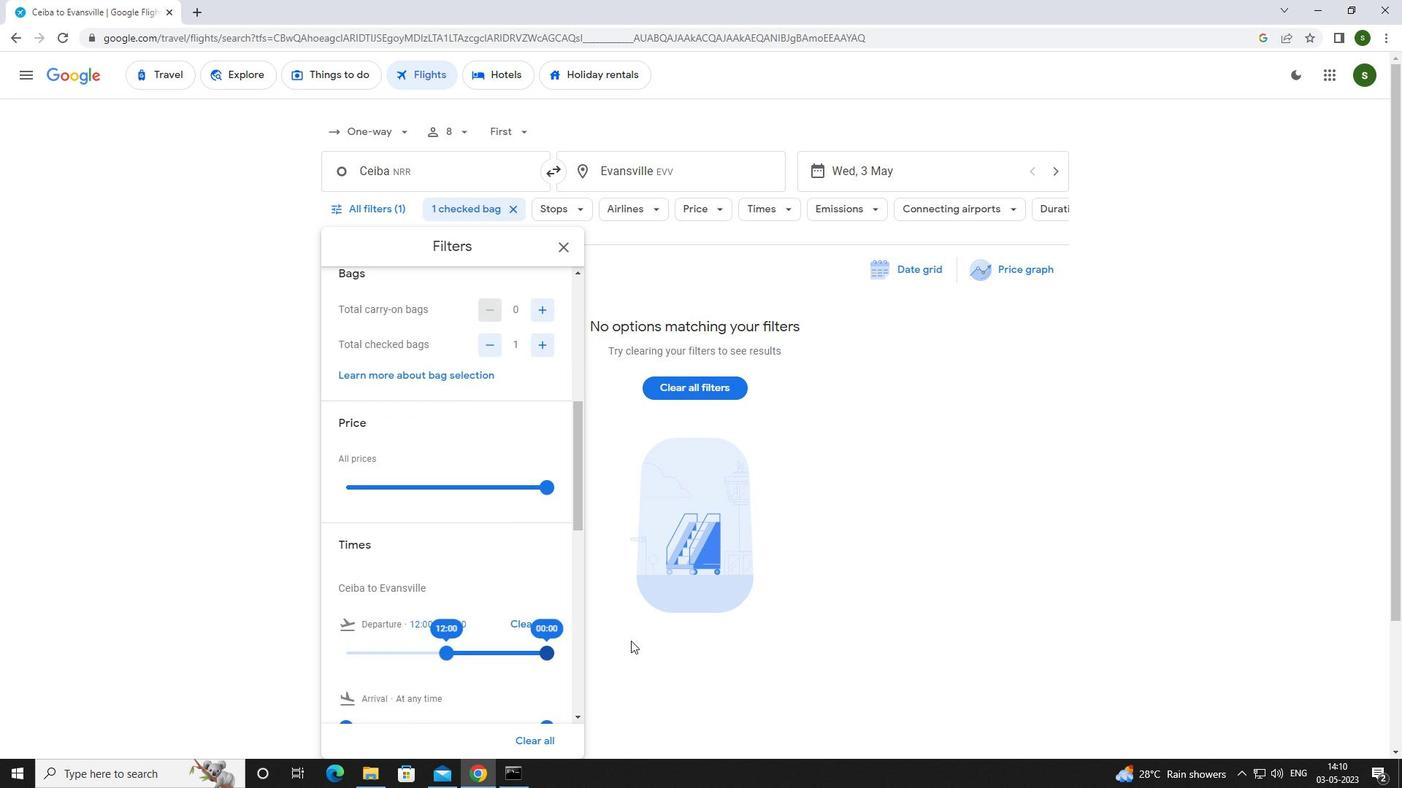 
Action: Mouse pressed left at (894, 495)
Screenshot: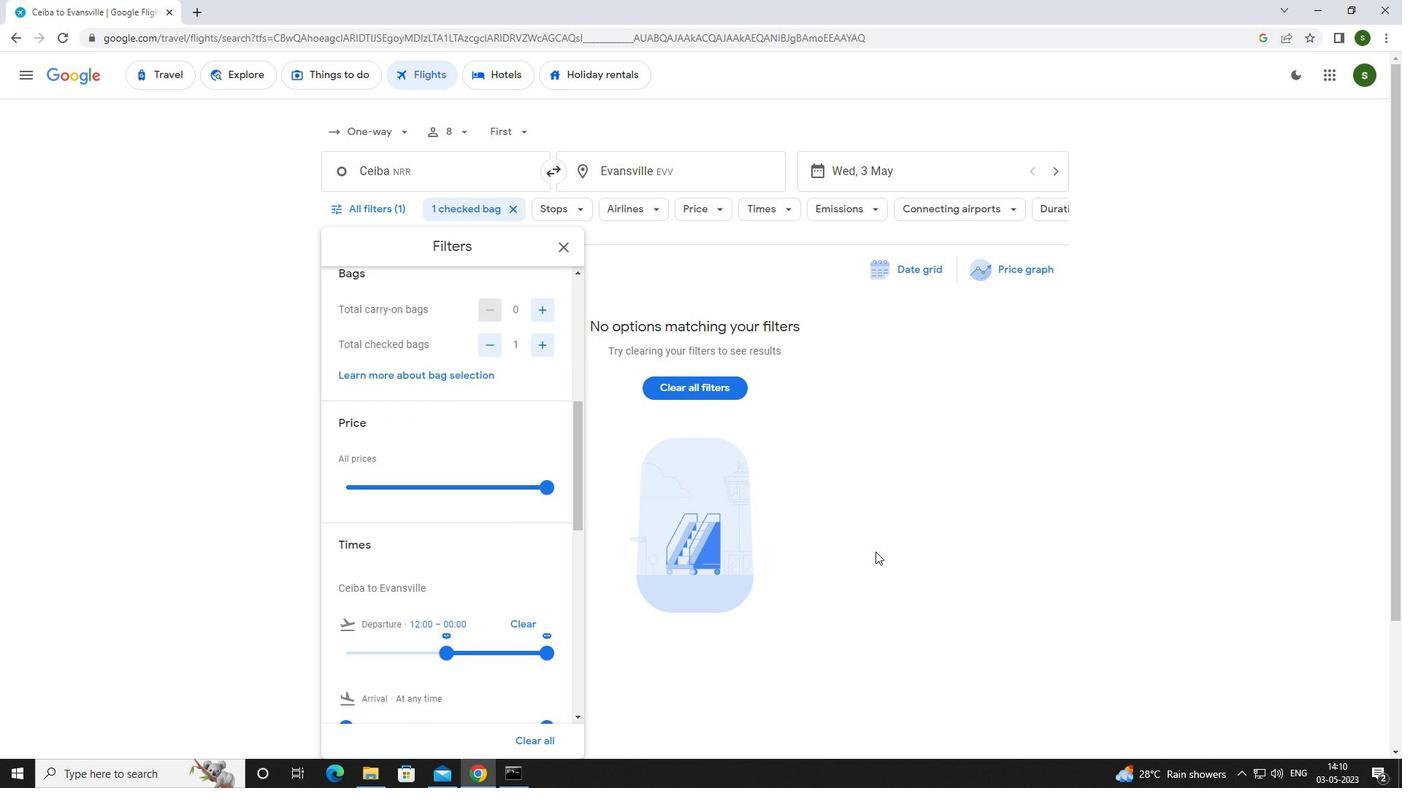 
